 Task: Create a due date automation trigger when advanced on, on the tuesday after a card is due add fields without custom field "Resume" set to a number lower than 1 and greater than 10 at 11:00 AM.
Action: Mouse moved to (810, 253)
Screenshot: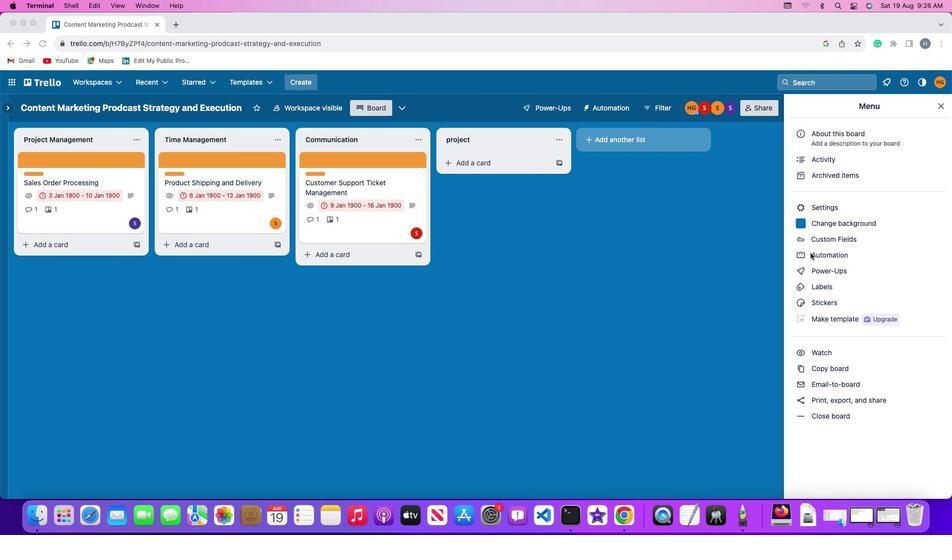 
Action: Mouse pressed left at (810, 253)
Screenshot: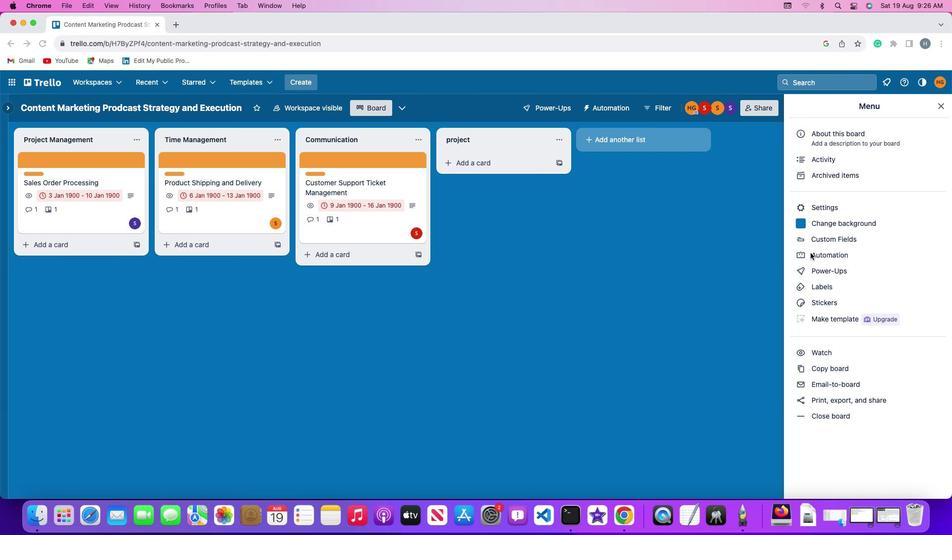 
Action: Mouse pressed left at (810, 253)
Screenshot: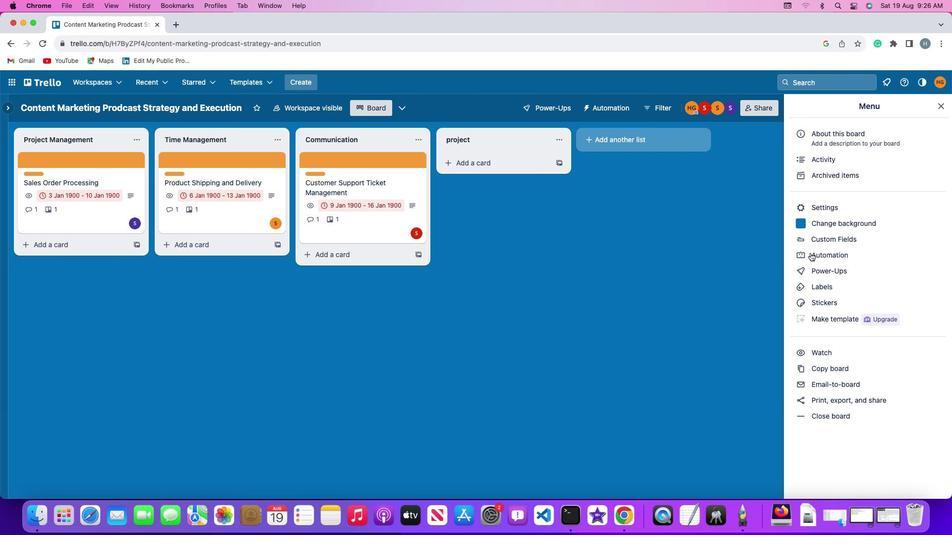 
Action: Mouse moved to (58, 233)
Screenshot: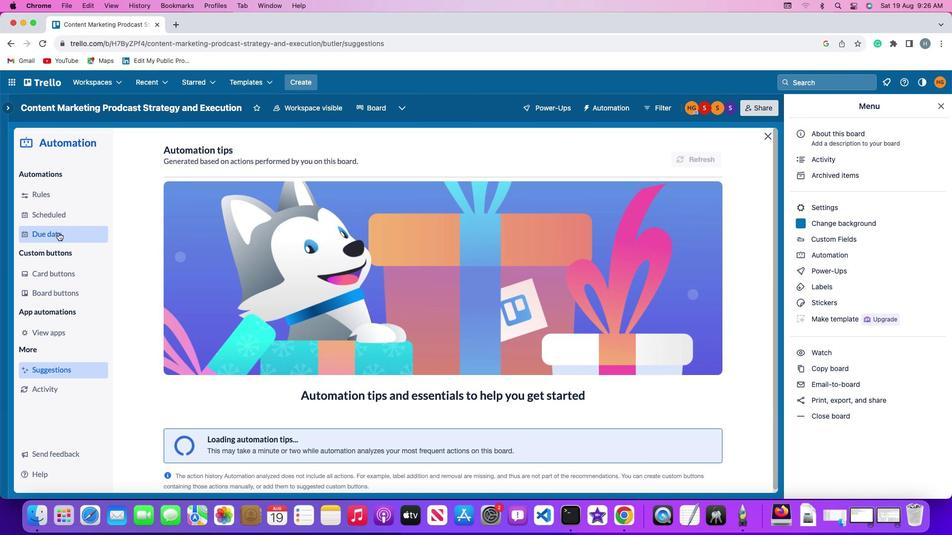 
Action: Mouse pressed left at (58, 233)
Screenshot: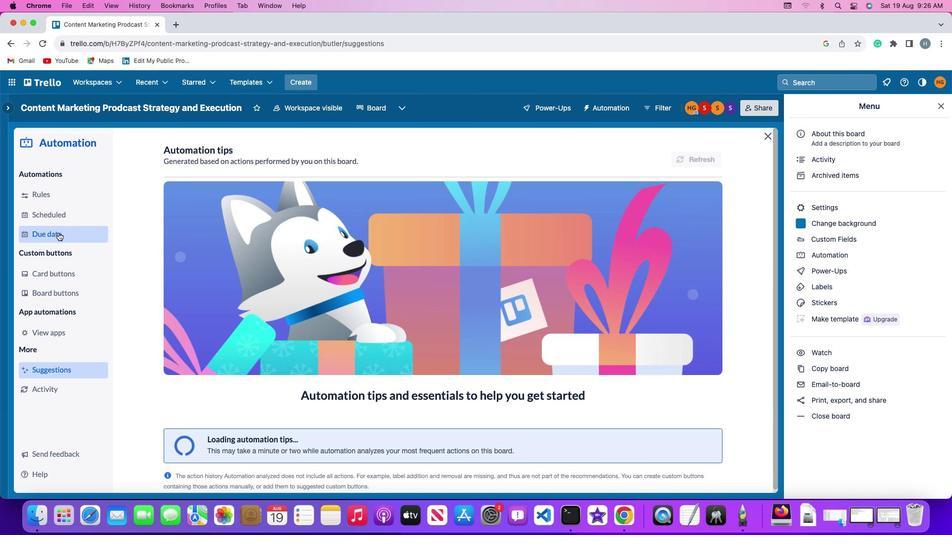 
Action: Mouse moved to (655, 154)
Screenshot: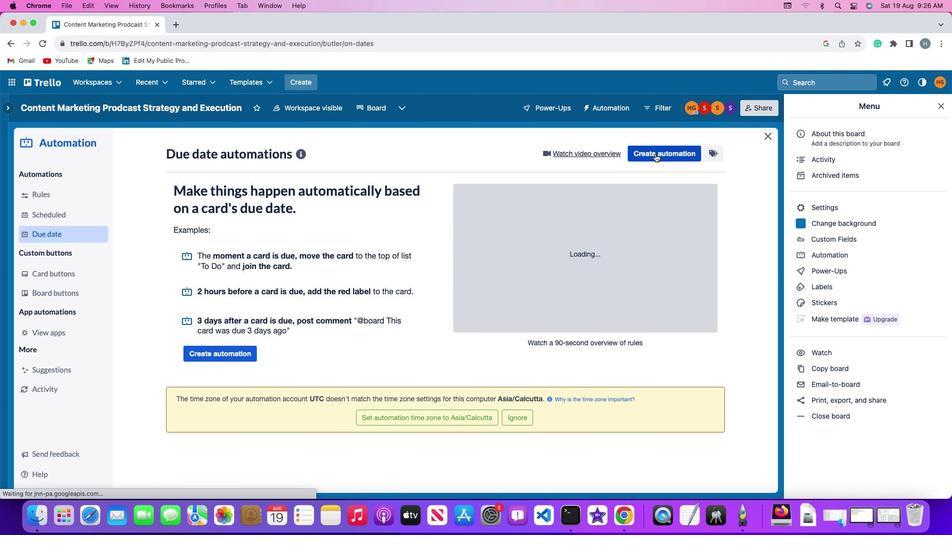 
Action: Mouse pressed left at (655, 154)
Screenshot: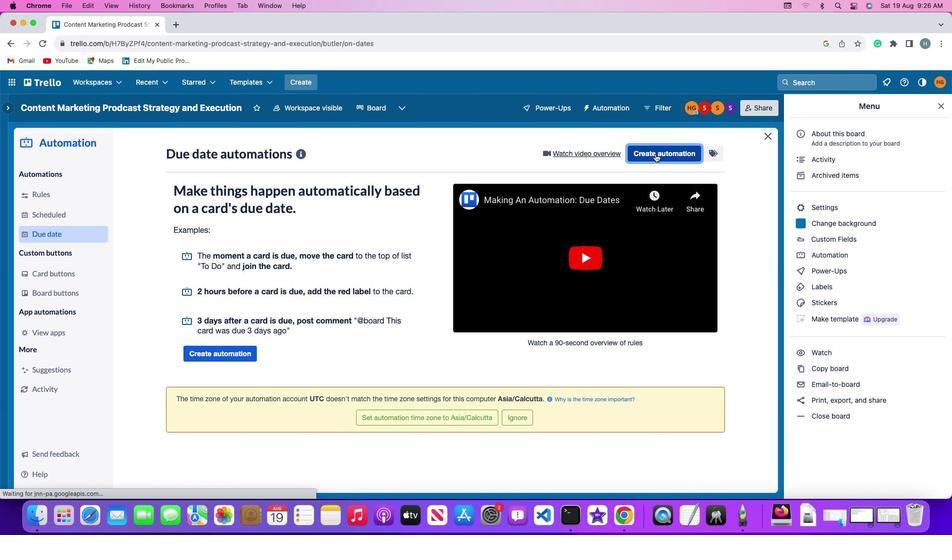 
Action: Mouse moved to (183, 248)
Screenshot: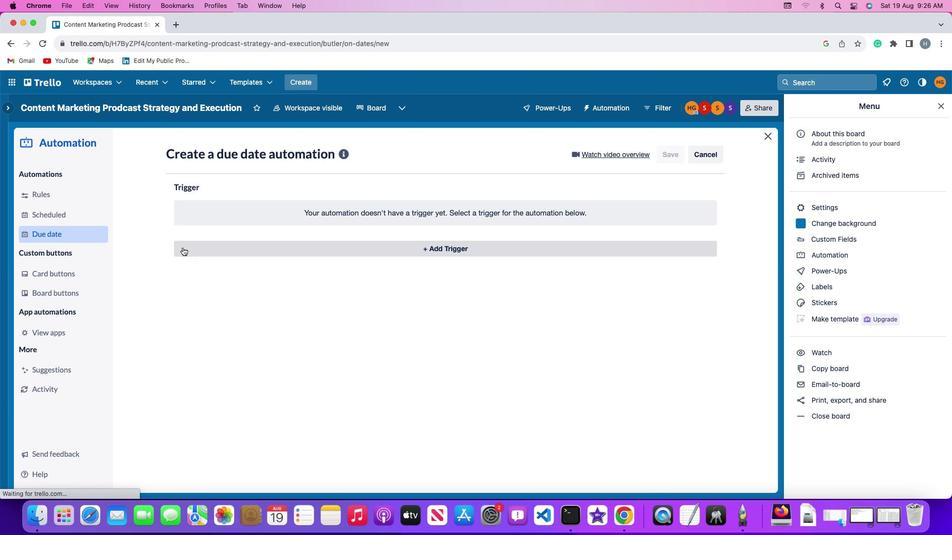
Action: Mouse pressed left at (183, 248)
Screenshot: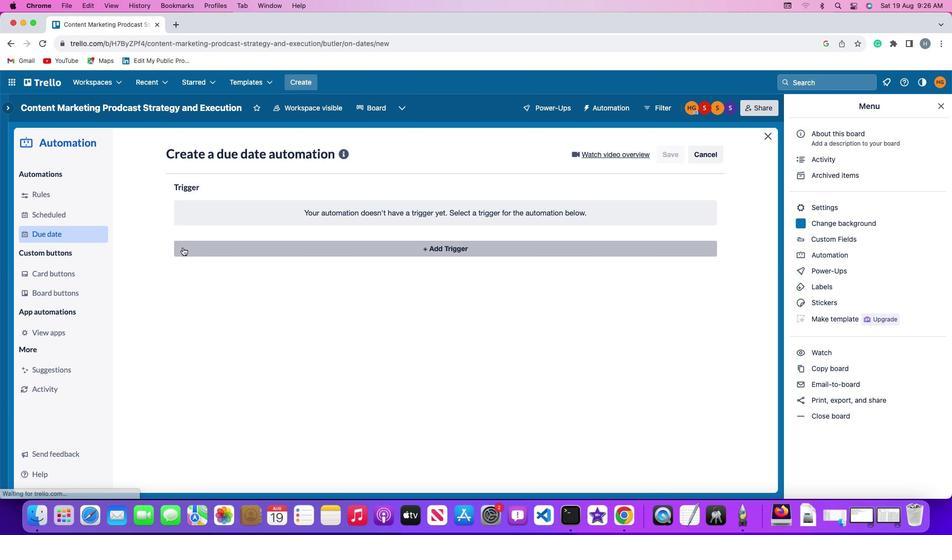 
Action: Mouse moved to (218, 432)
Screenshot: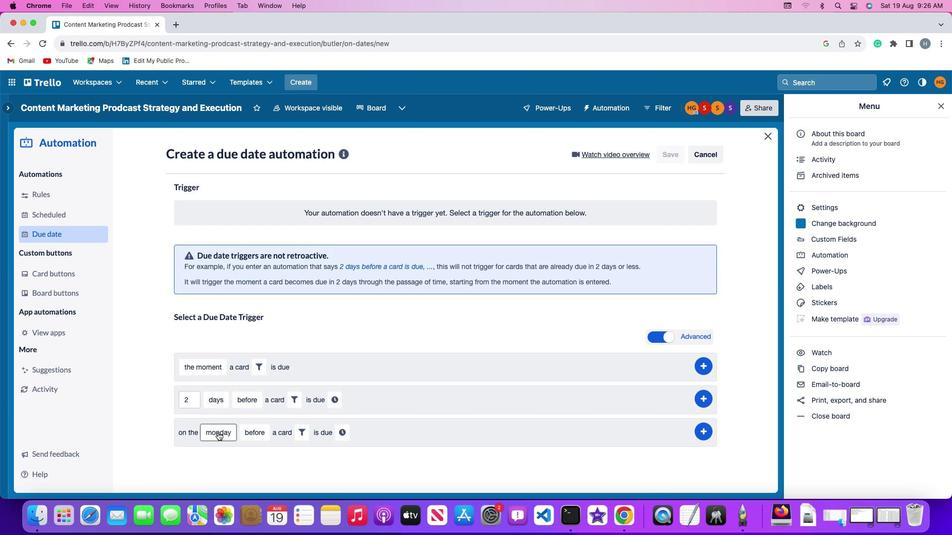 
Action: Mouse pressed left at (218, 432)
Screenshot: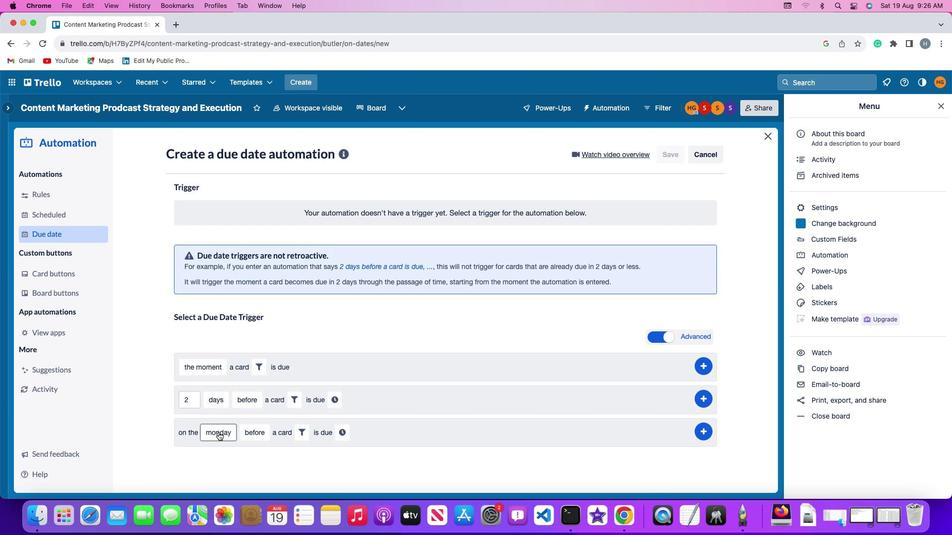 
Action: Mouse moved to (229, 321)
Screenshot: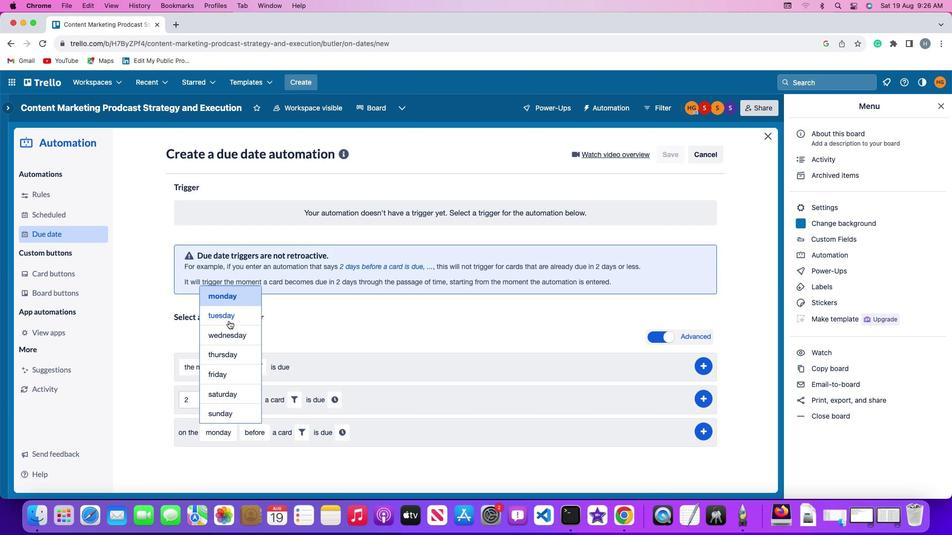 
Action: Mouse pressed left at (229, 321)
Screenshot: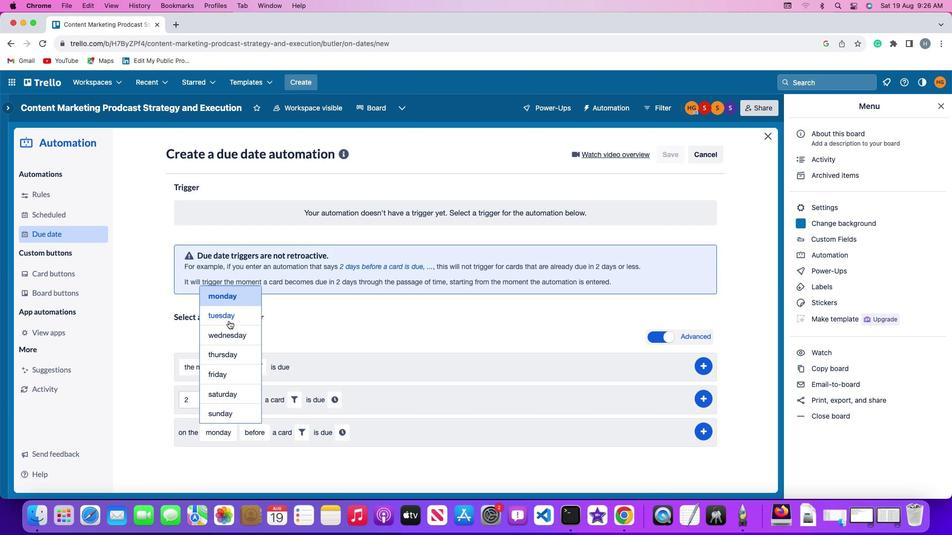 
Action: Mouse moved to (253, 429)
Screenshot: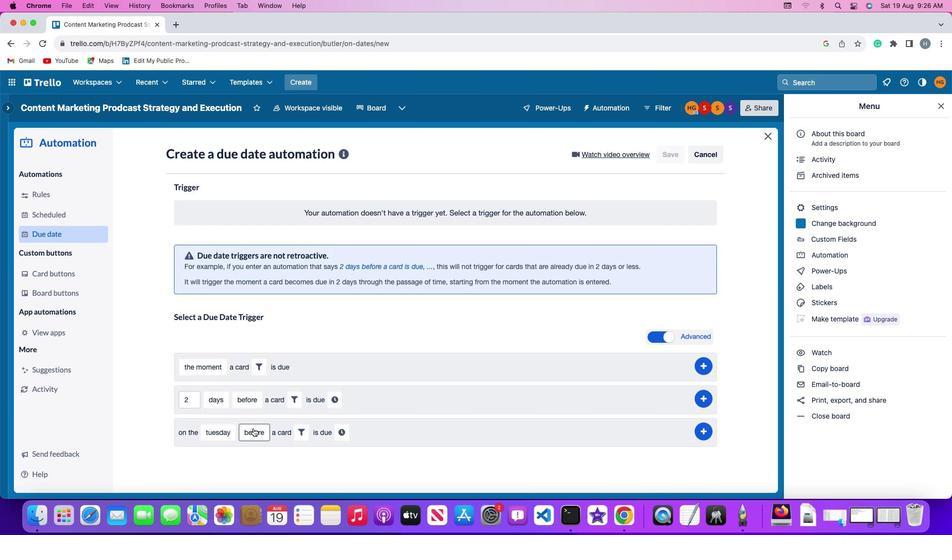 
Action: Mouse pressed left at (253, 429)
Screenshot: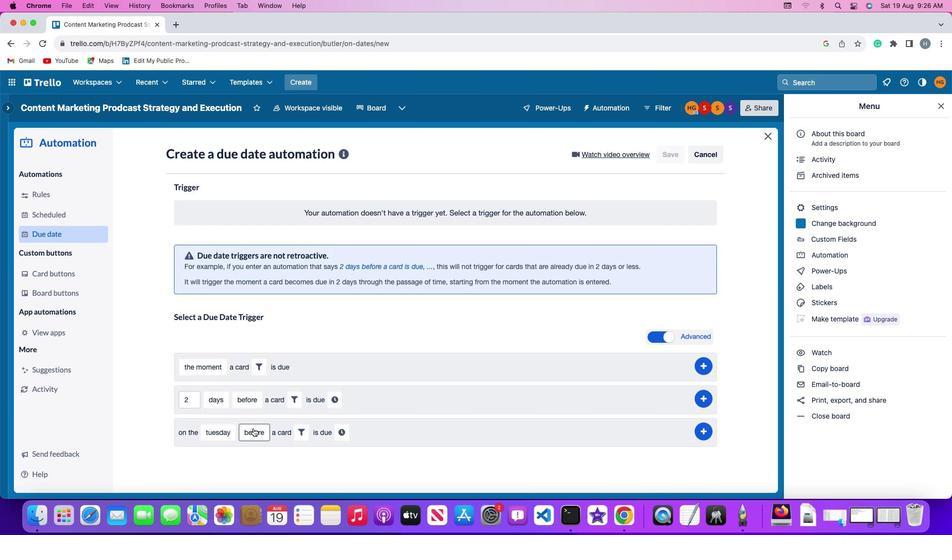 
Action: Mouse moved to (267, 371)
Screenshot: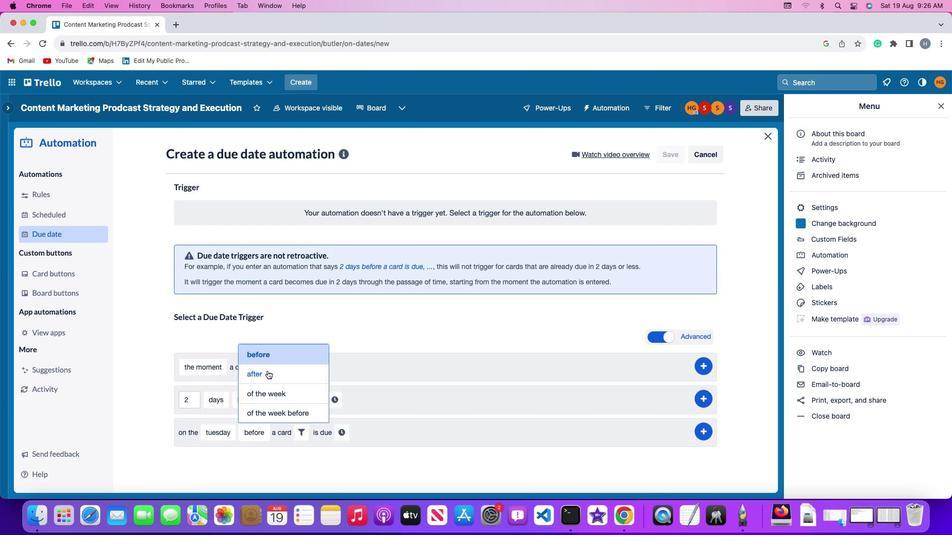 
Action: Mouse pressed left at (267, 371)
Screenshot: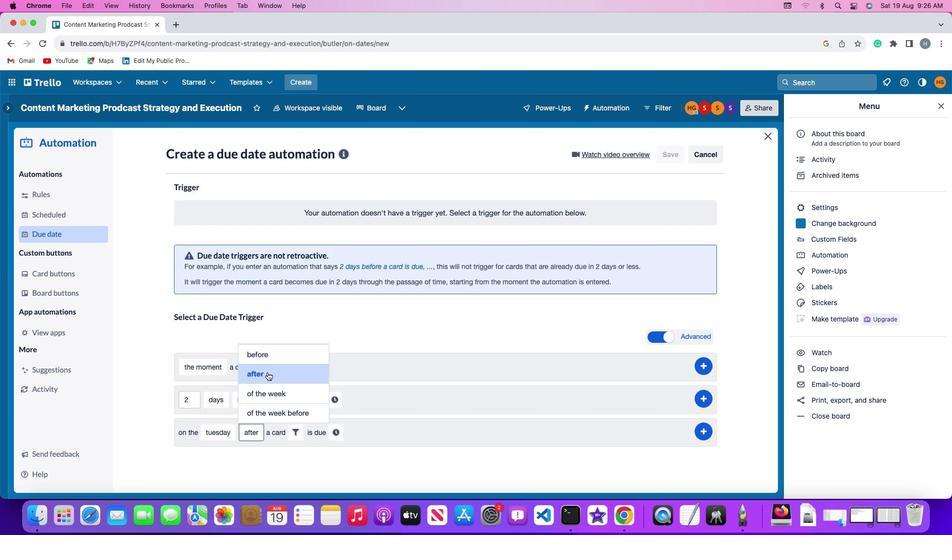 
Action: Mouse moved to (298, 432)
Screenshot: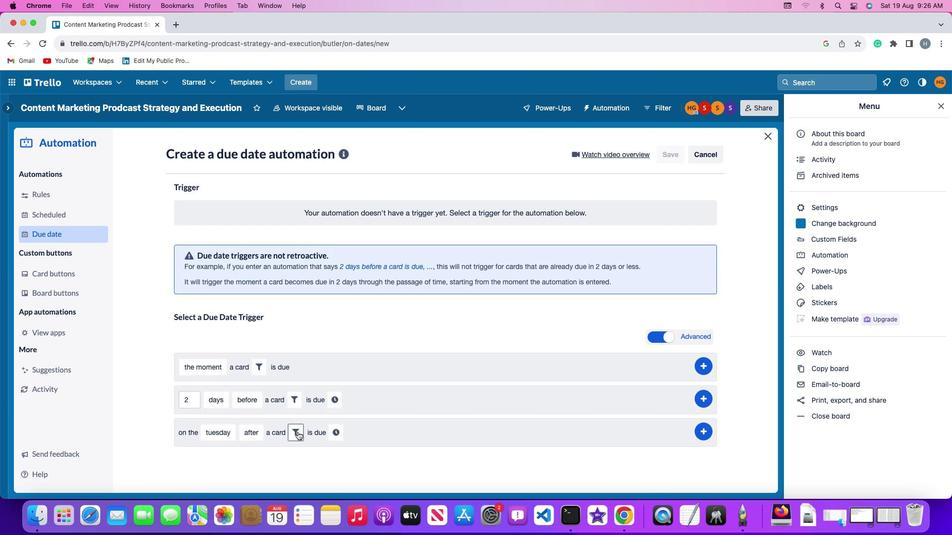 
Action: Mouse pressed left at (298, 432)
Screenshot: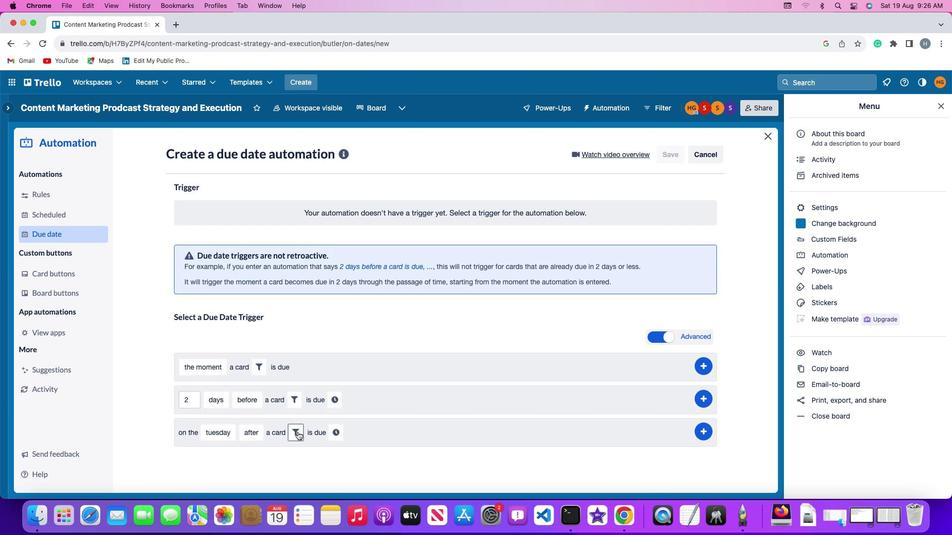 
Action: Mouse moved to (454, 457)
Screenshot: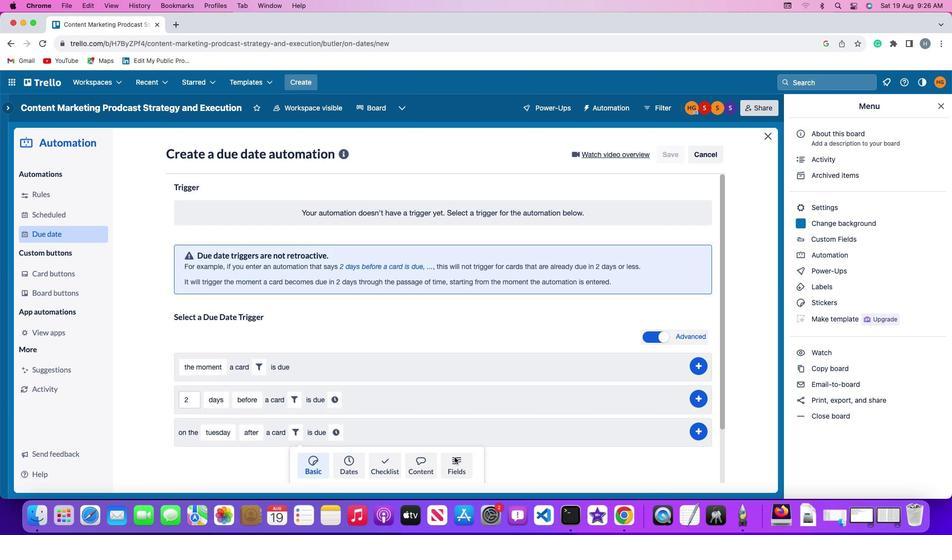 
Action: Mouse pressed left at (454, 457)
Screenshot: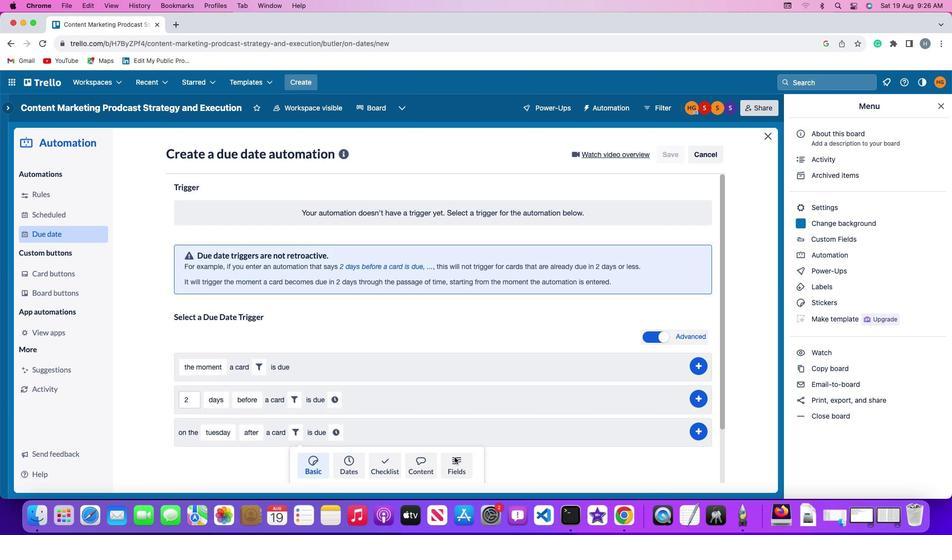 
Action: Mouse moved to (279, 461)
Screenshot: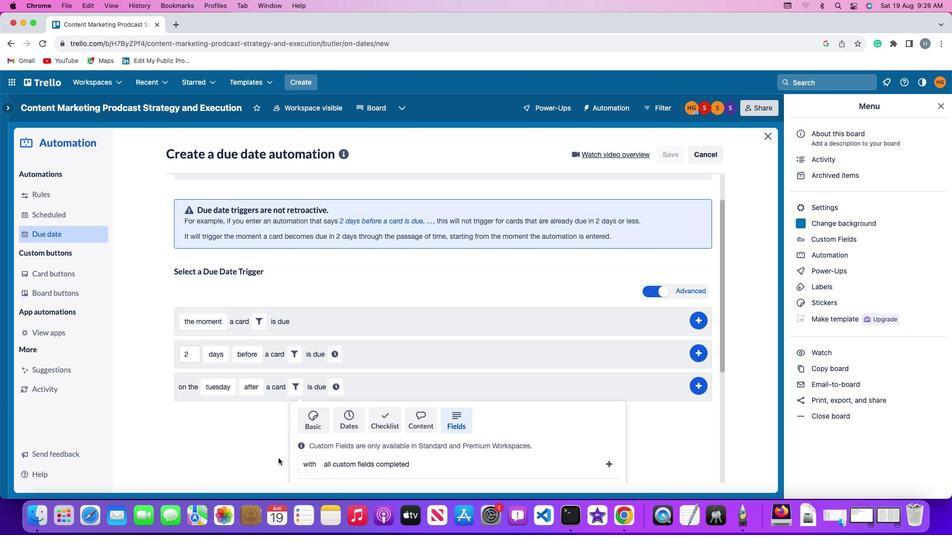
Action: Mouse scrolled (279, 461) with delta (0, 0)
Screenshot: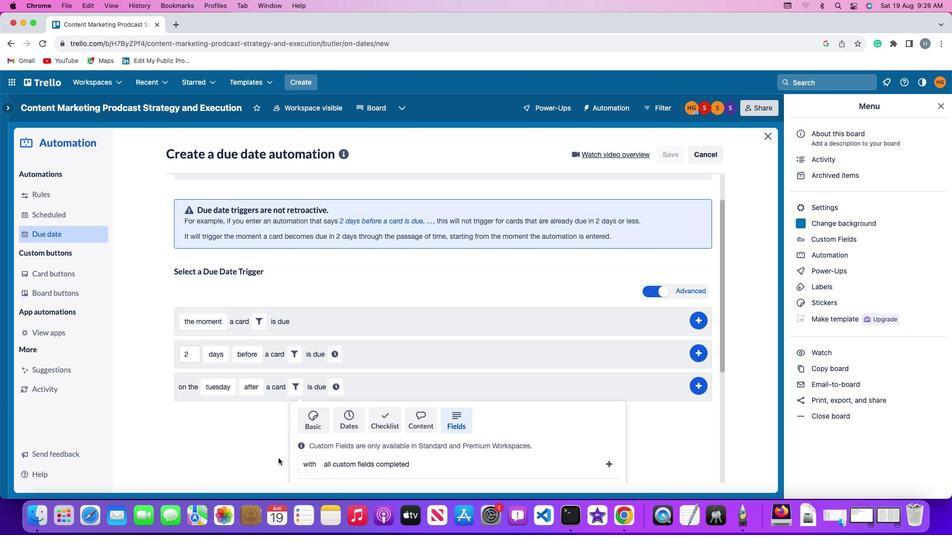 
Action: Mouse scrolled (279, 461) with delta (0, 0)
Screenshot: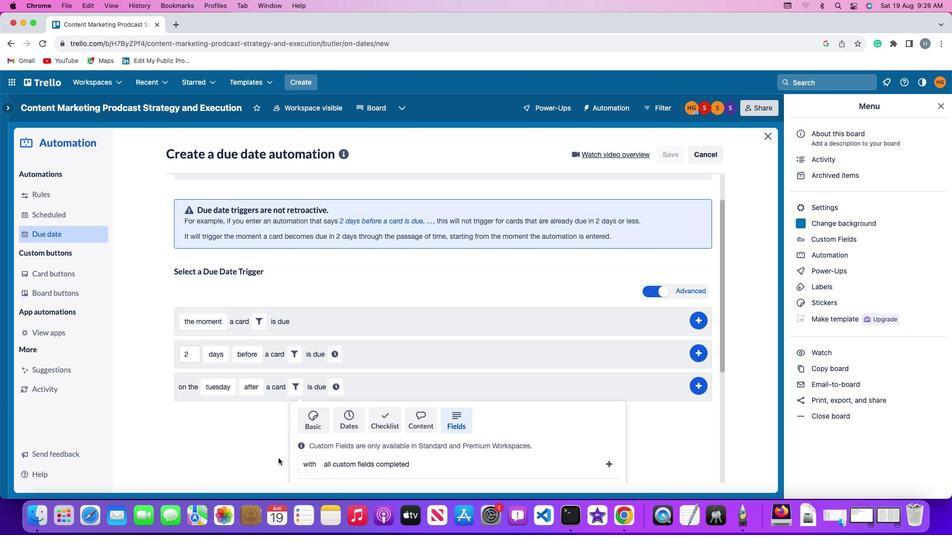 
Action: Mouse moved to (279, 461)
Screenshot: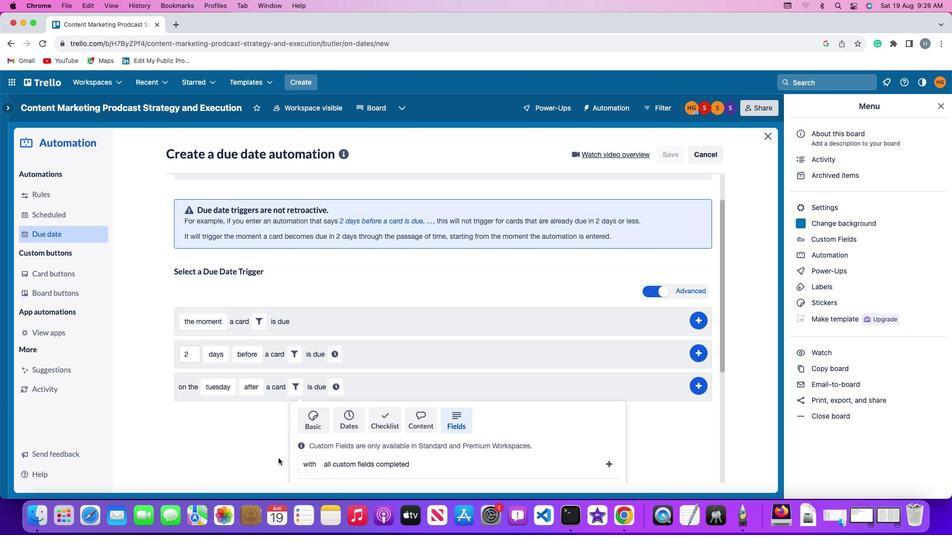 
Action: Mouse scrolled (279, 461) with delta (0, -1)
Screenshot: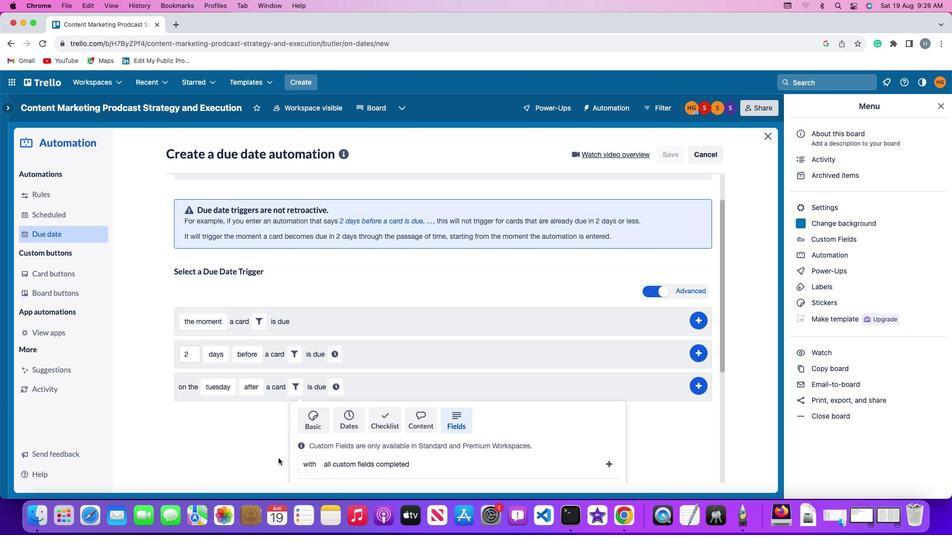 
Action: Mouse moved to (279, 461)
Screenshot: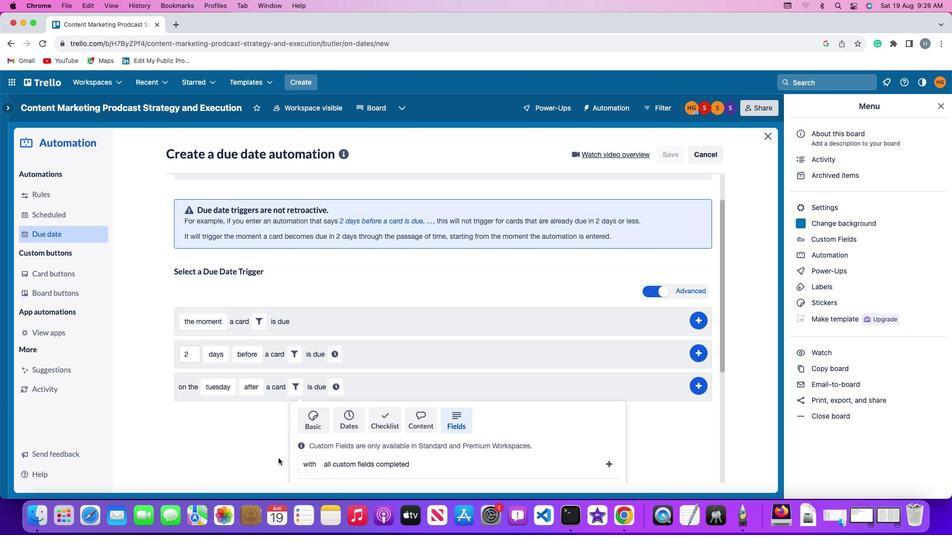 
Action: Mouse scrolled (279, 461) with delta (0, -2)
Screenshot: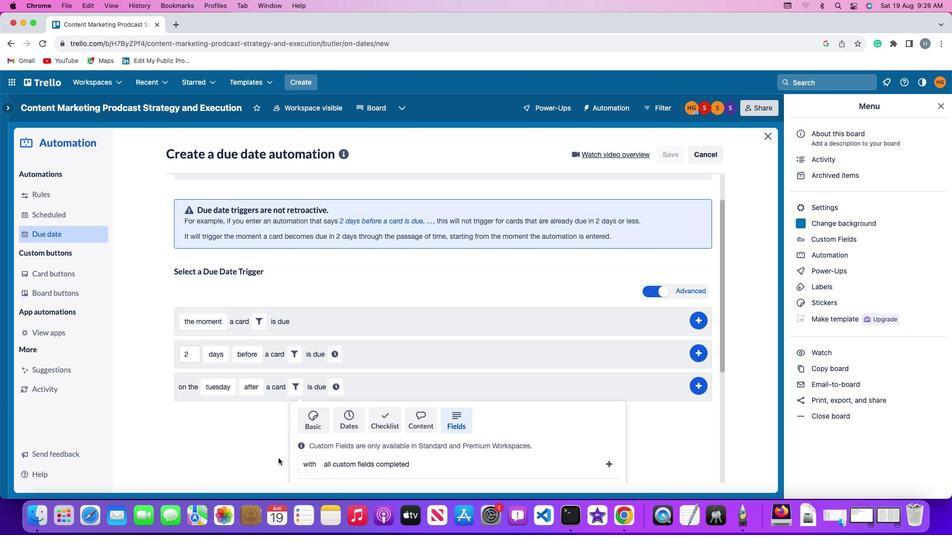 
Action: Mouse moved to (279, 460)
Screenshot: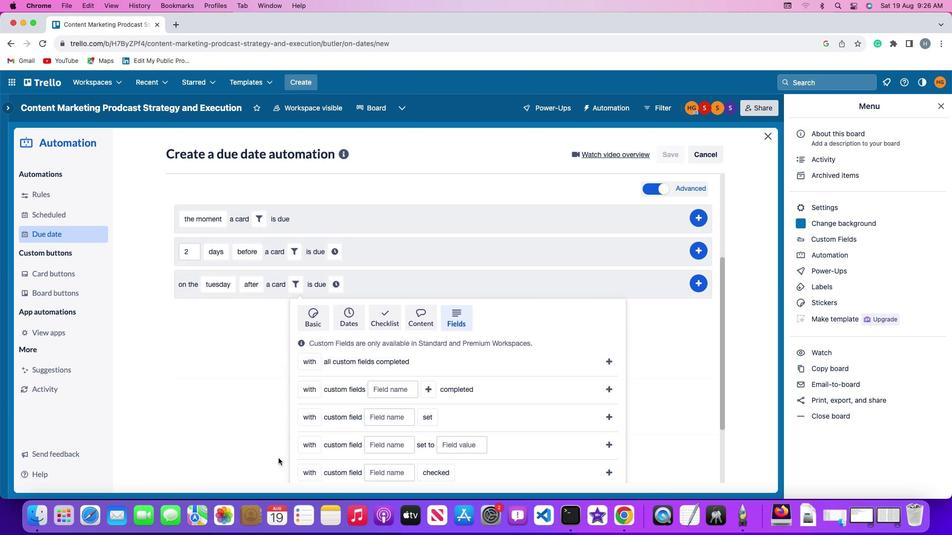 
Action: Mouse scrolled (279, 460) with delta (0, -2)
Screenshot: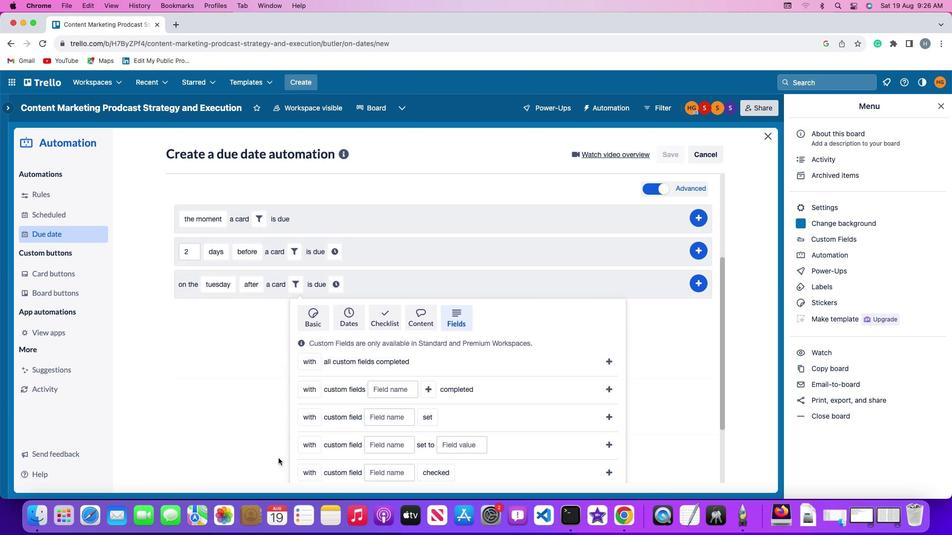
Action: Mouse moved to (278, 459)
Screenshot: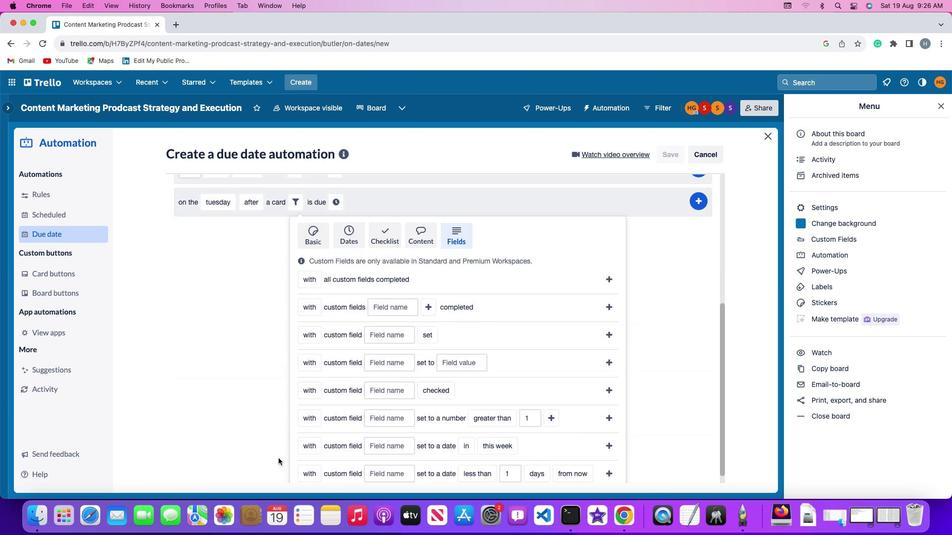 
Action: Mouse scrolled (278, 459) with delta (0, -3)
Screenshot: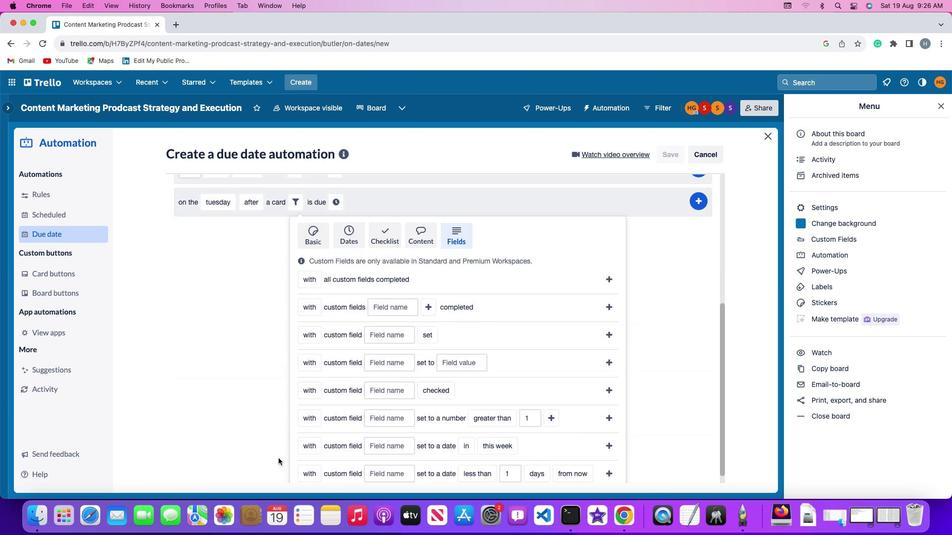 
Action: Mouse moved to (278, 458)
Screenshot: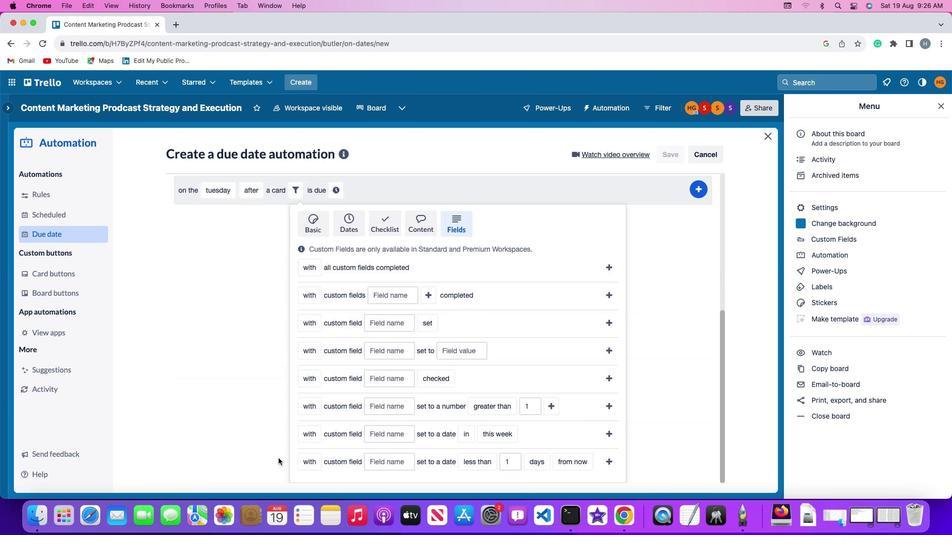 
Action: Mouse scrolled (278, 458) with delta (0, 0)
Screenshot: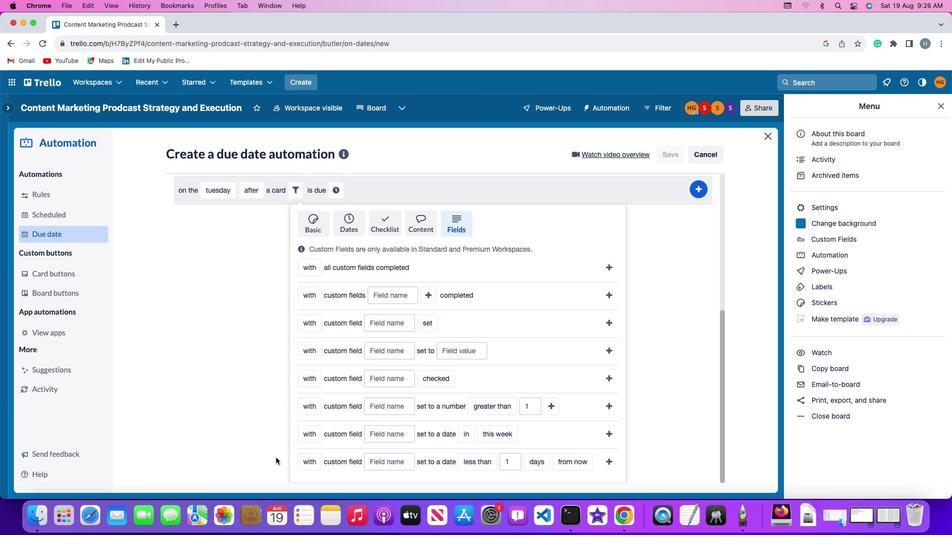 
Action: Mouse moved to (277, 458)
Screenshot: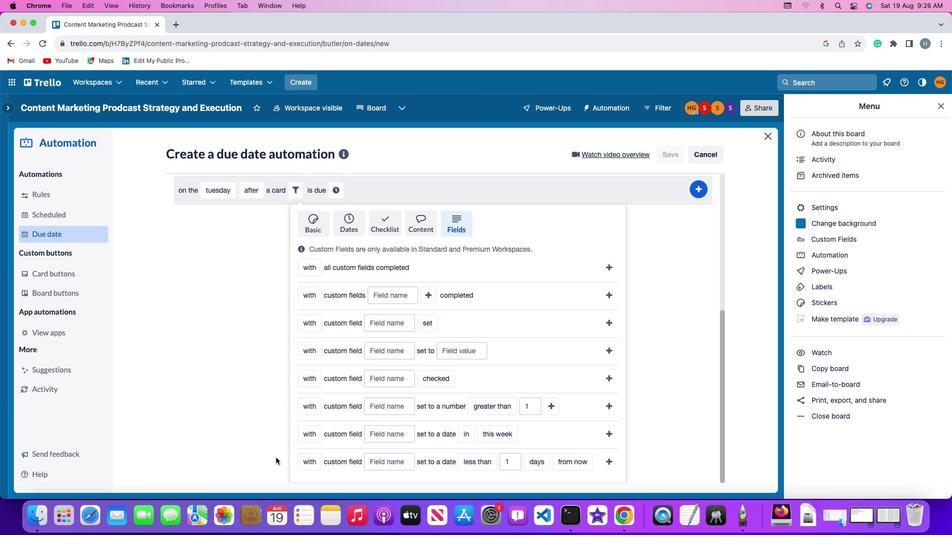 
Action: Mouse scrolled (277, 458) with delta (0, 0)
Screenshot: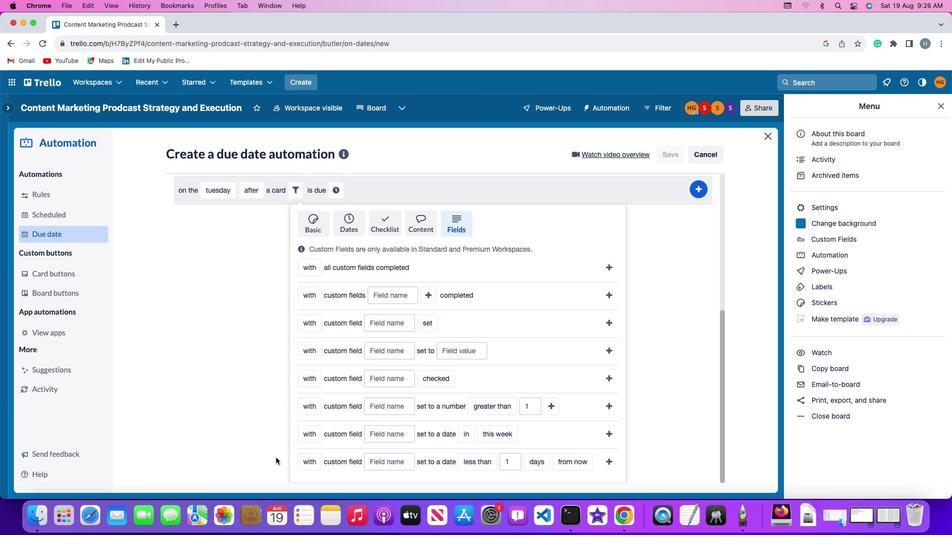 
Action: Mouse moved to (277, 457)
Screenshot: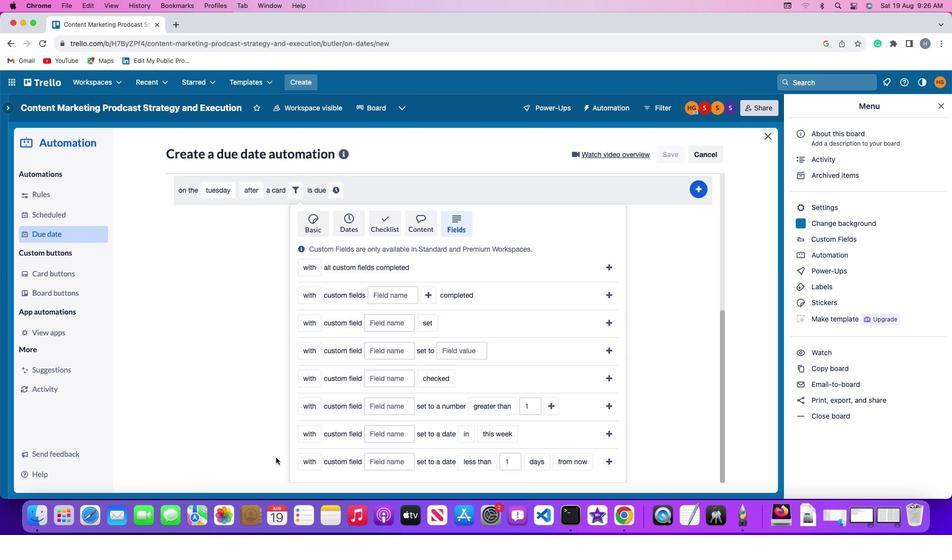 
Action: Mouse scrolled (277, 457) with delta (0, -1)
Screenshot: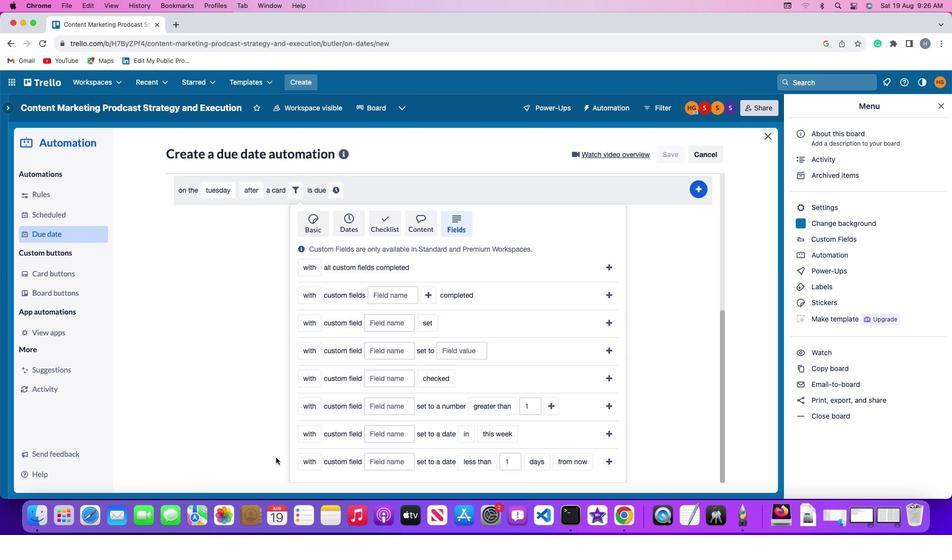 
Action: Mouse moved to (276, 457)
Screenshot: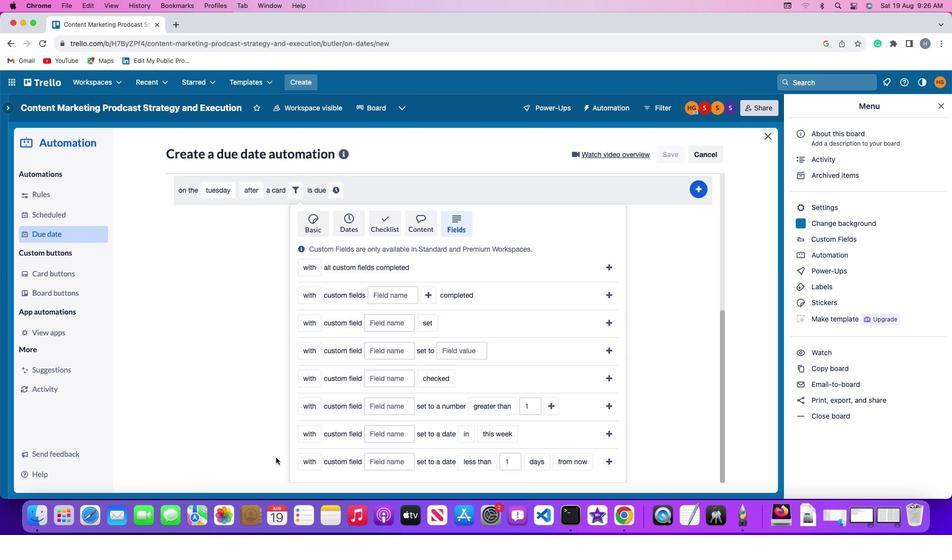 
Action: Mouse scrolled (276, 457) with delta (0, -2)
Screenshot: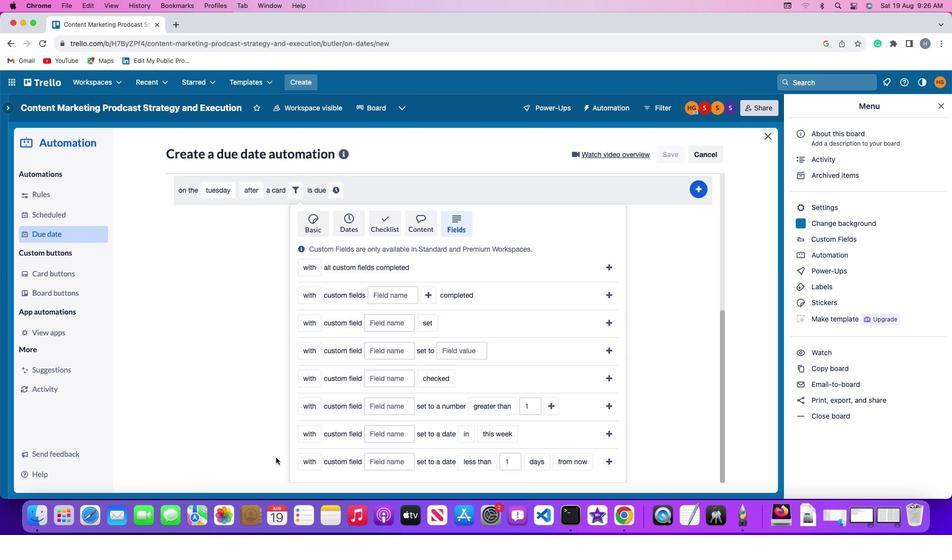 
Action: Mouse moved to (312, 404)
Screenshot: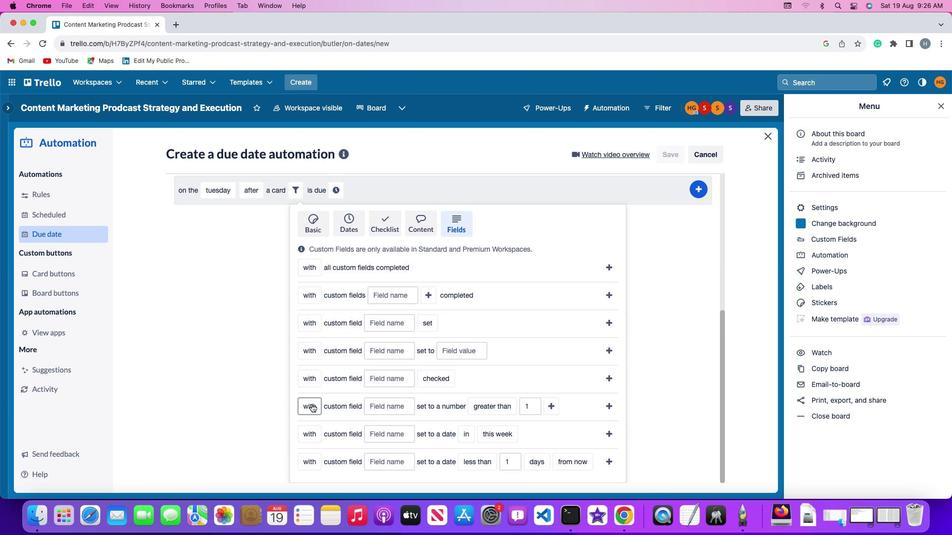 
Action: Mouse pressed left at (312, 404)
Screenshot: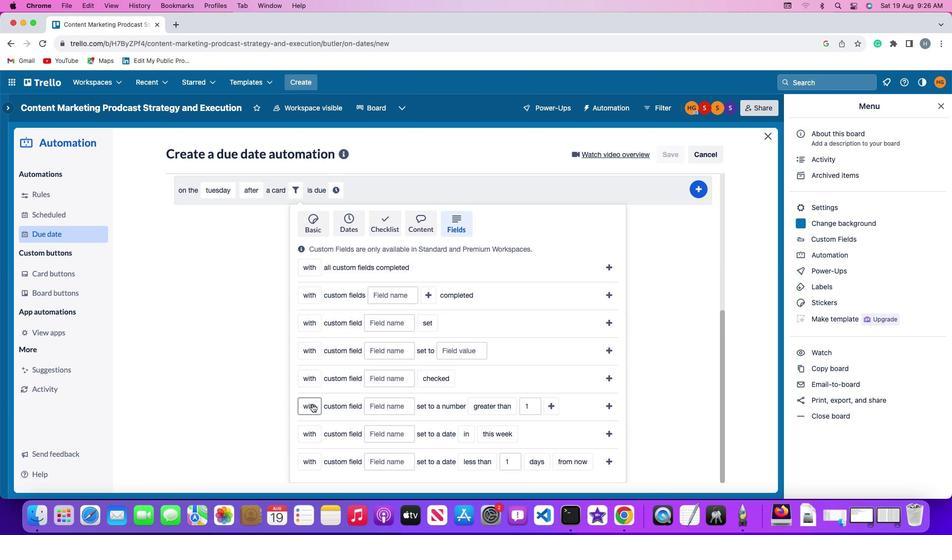 
Action: Mouse moved to (317, 441)
Screenshot: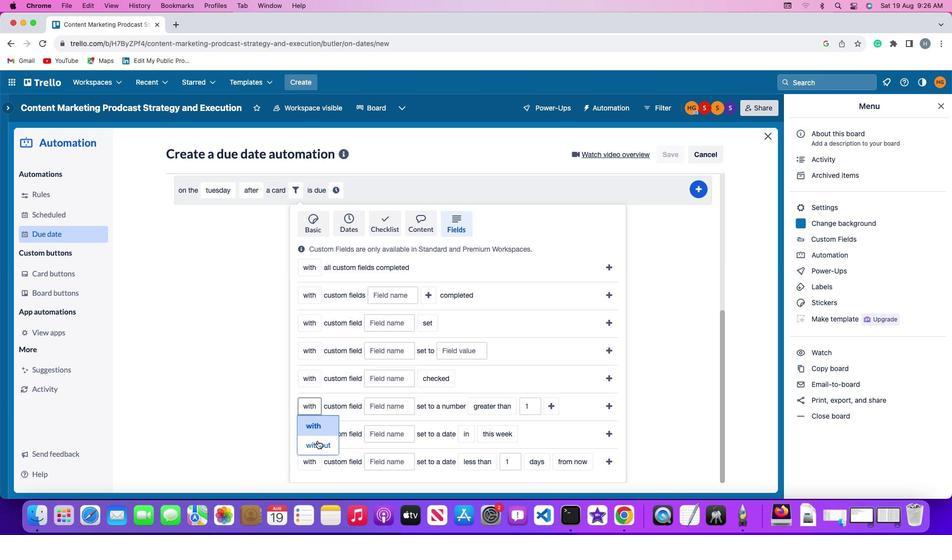 
Action: Mouse pressed left at (317, 441)
Screenshot: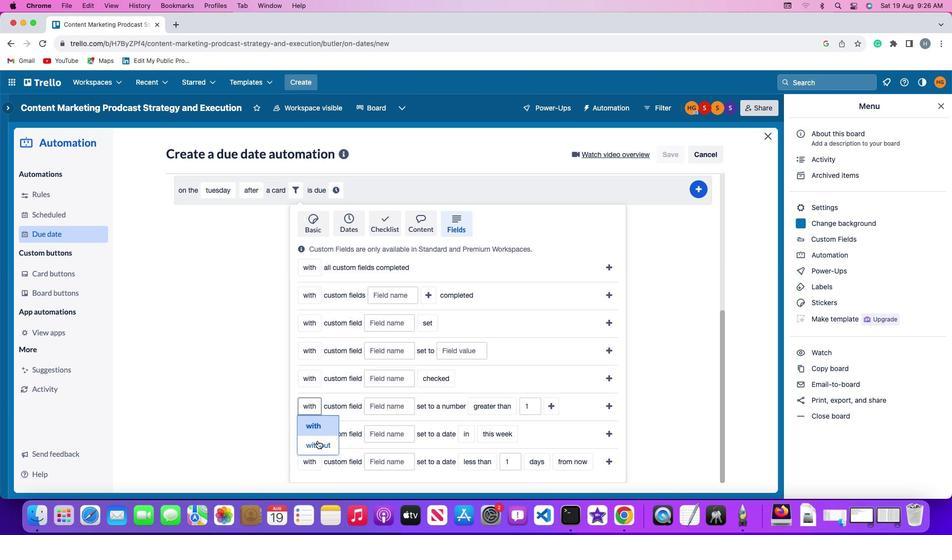 
Action: Mouse moved to (388, 400)
Screenshot: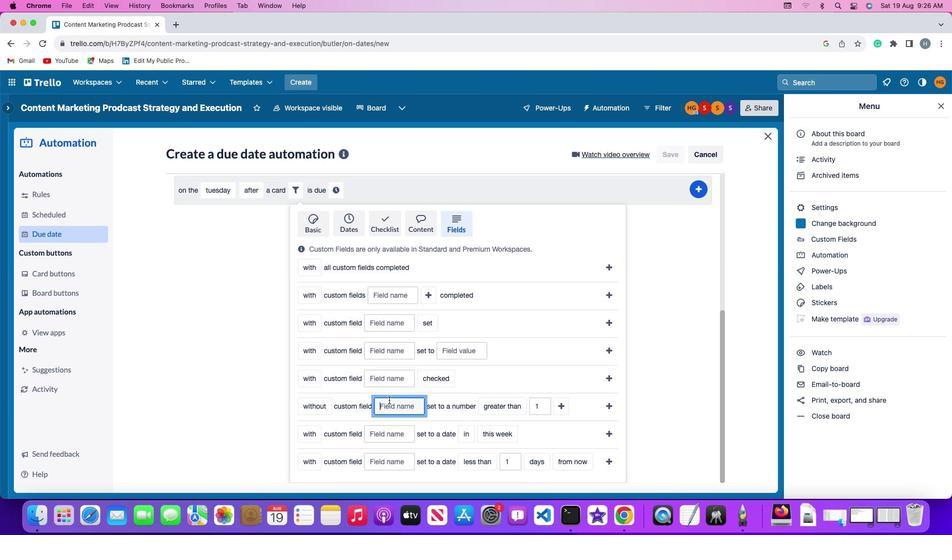 
Action: Mouse pressed left at (388, 400)
Screenshot: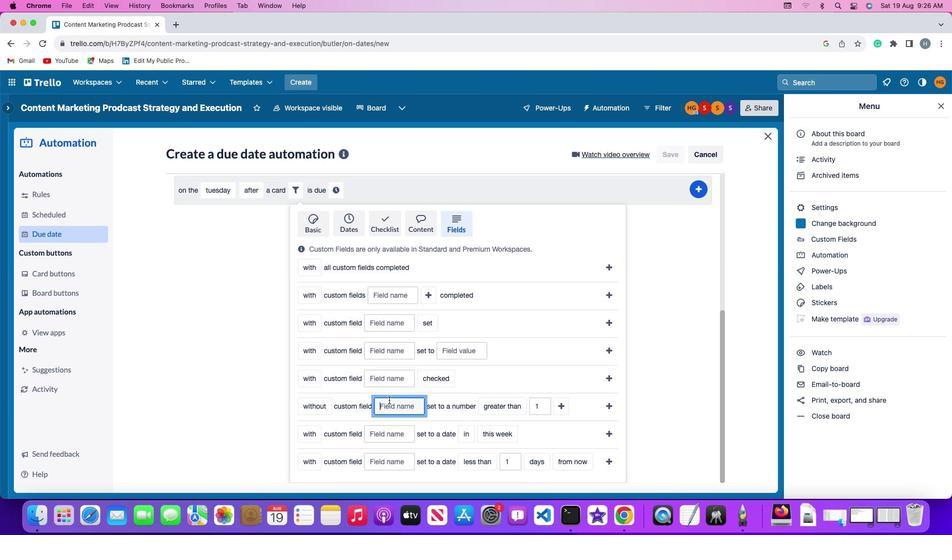 
Action: Mouse moved to (389, 402)
Screenshot: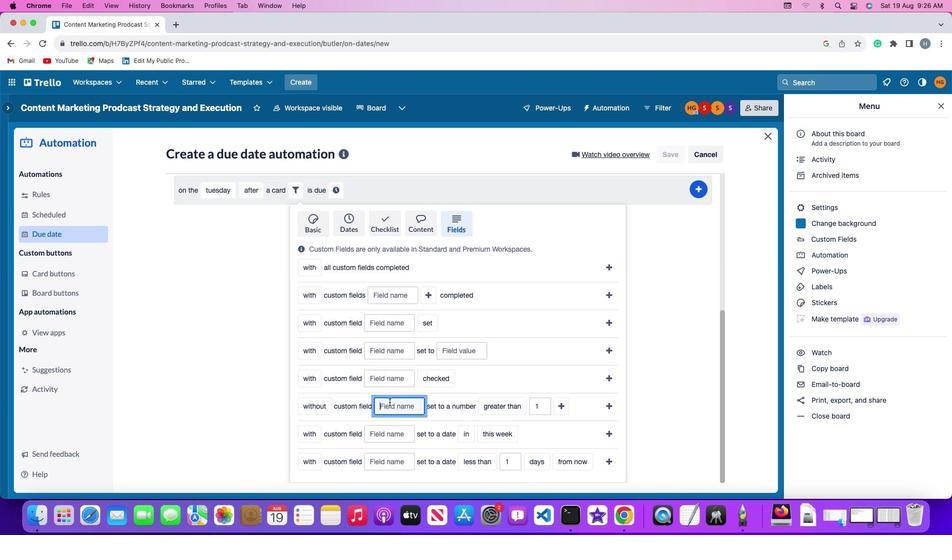 
Action: Key pressed Key.shift'R''e''s''u''m''e'
Screenshot: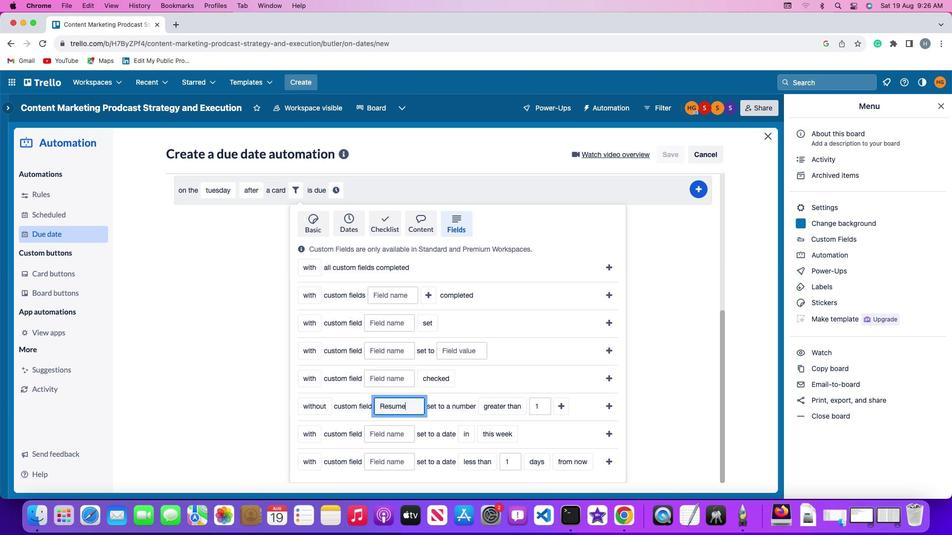 
Action: Mouse moved to (512, 407)
Screenshot: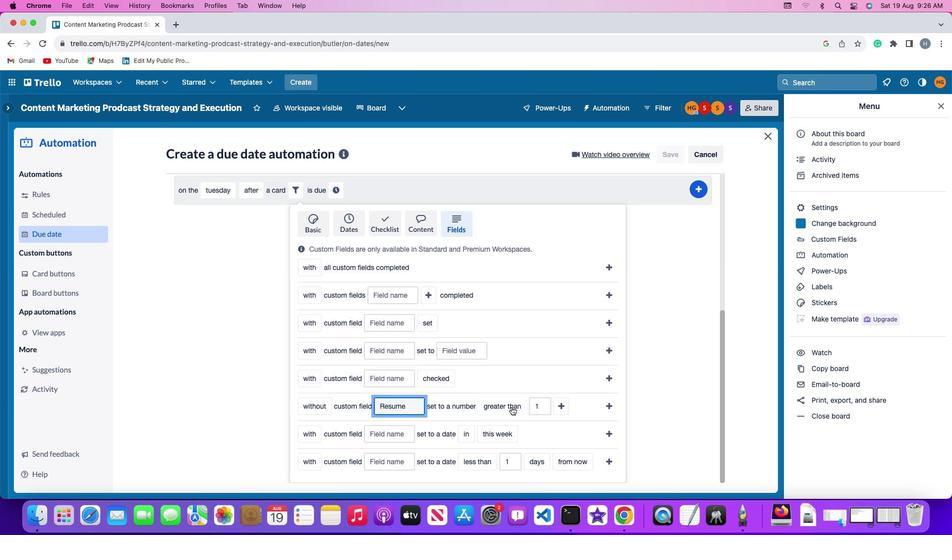 
Action: Mouse pressed left at (512, 407)
Screenshot: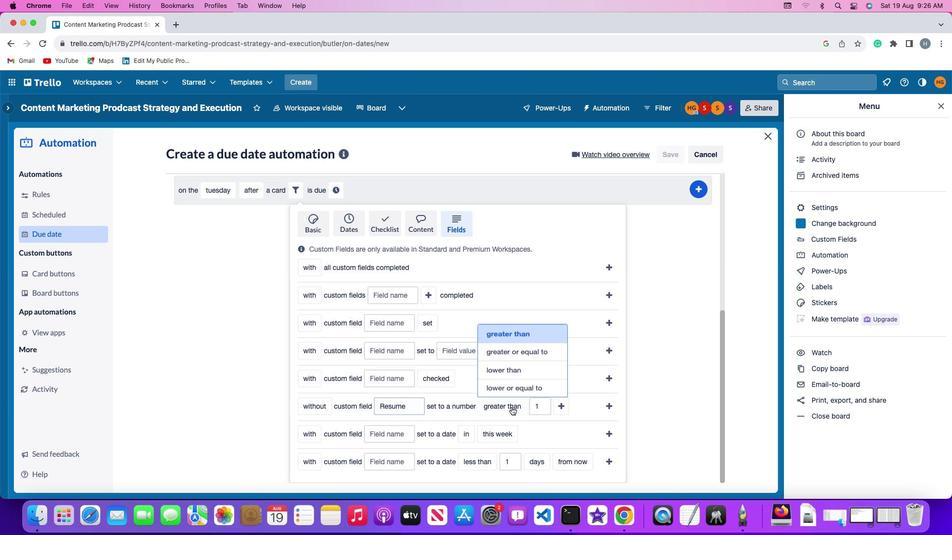 
Action: Mouse moved to (513, 368)
Screenshot: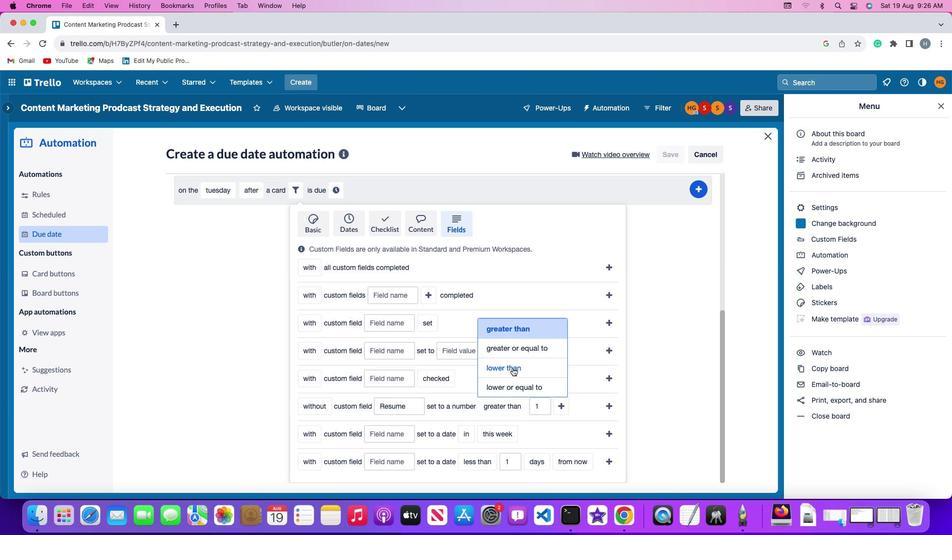 
Action: Mouse pressed left at (513, 368)
Screenshot: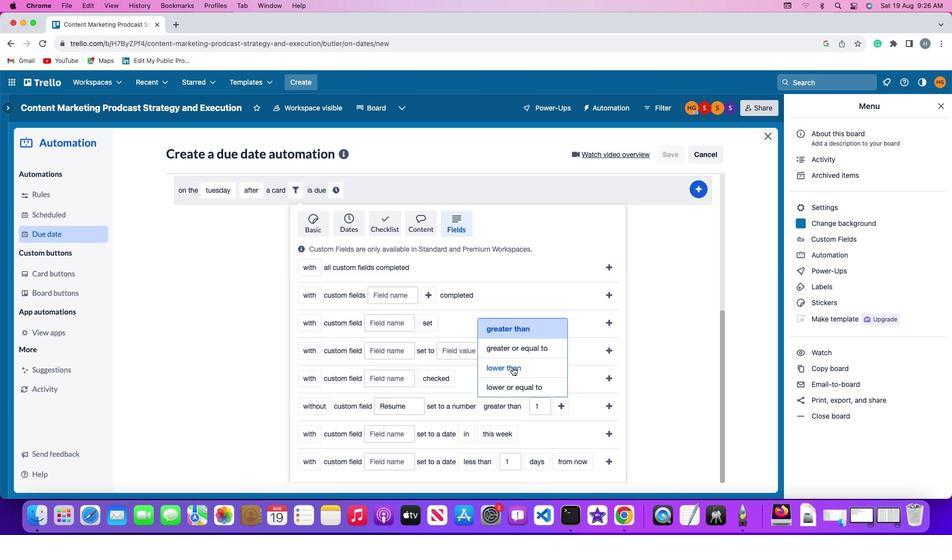 
Action: Mouse moved to (536, 409)
Screenshot: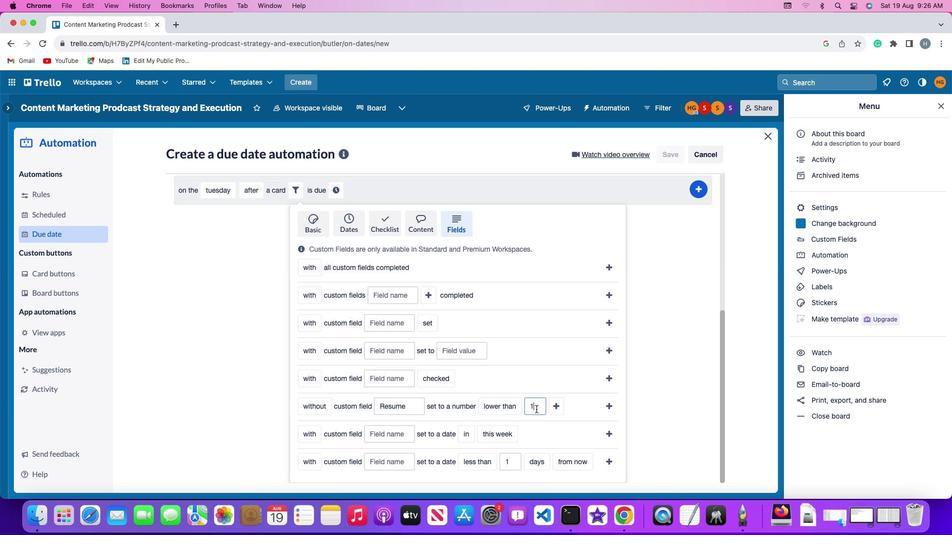 
Action: Mouse pressed left at (536, 409)
Screenshot: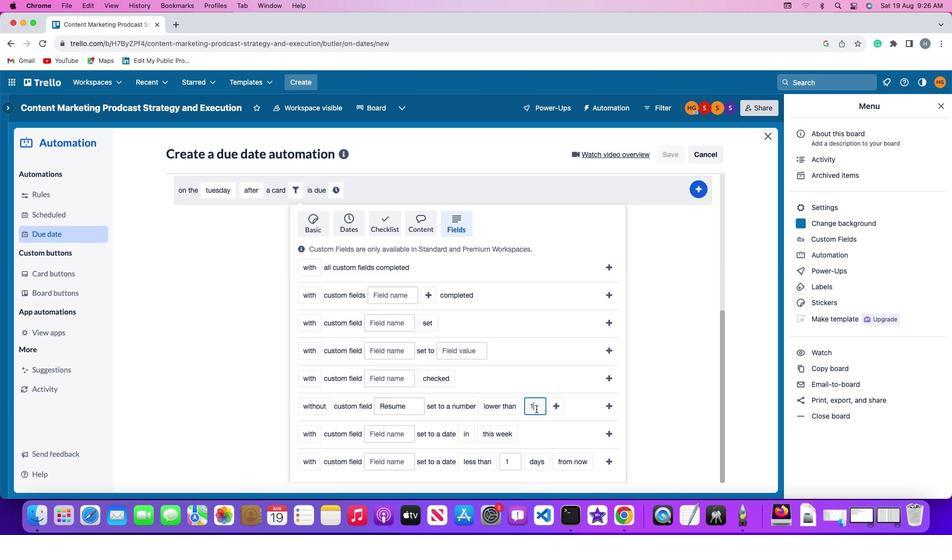 
Action: Mouse moved to (537, 409)
Screenshot: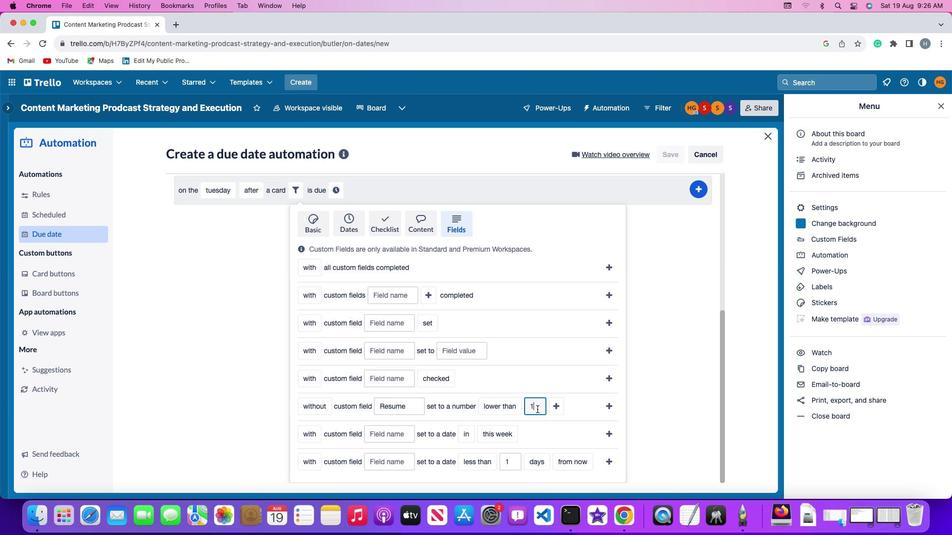 
Action: Key pressed Key.backspace
Screenshot: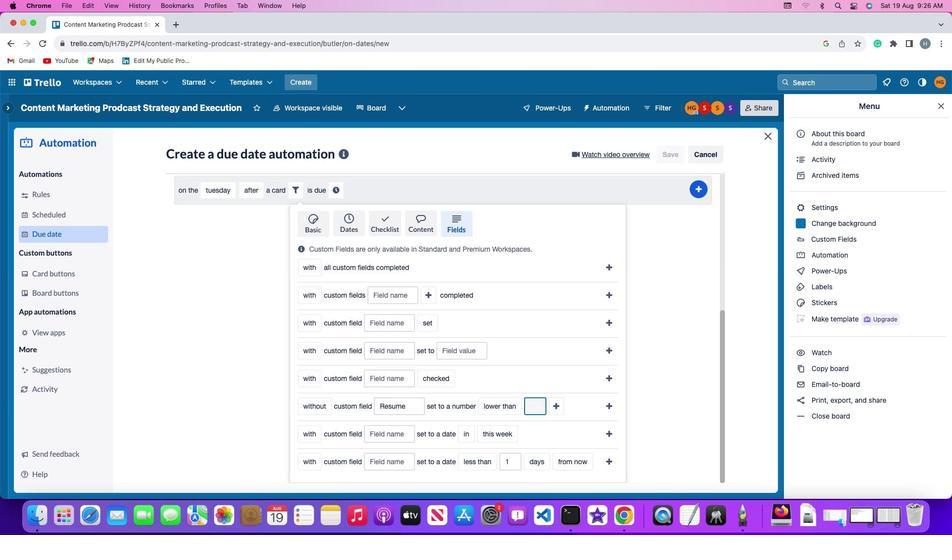 
Action: Mouse moved to (538, 408)
Screenshot: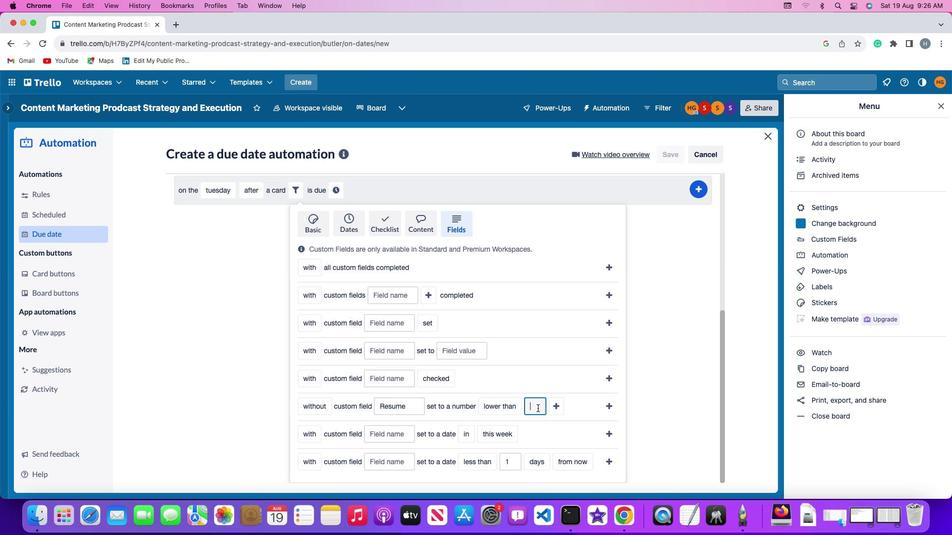 
Action: Key pressed '1'
Screenshot: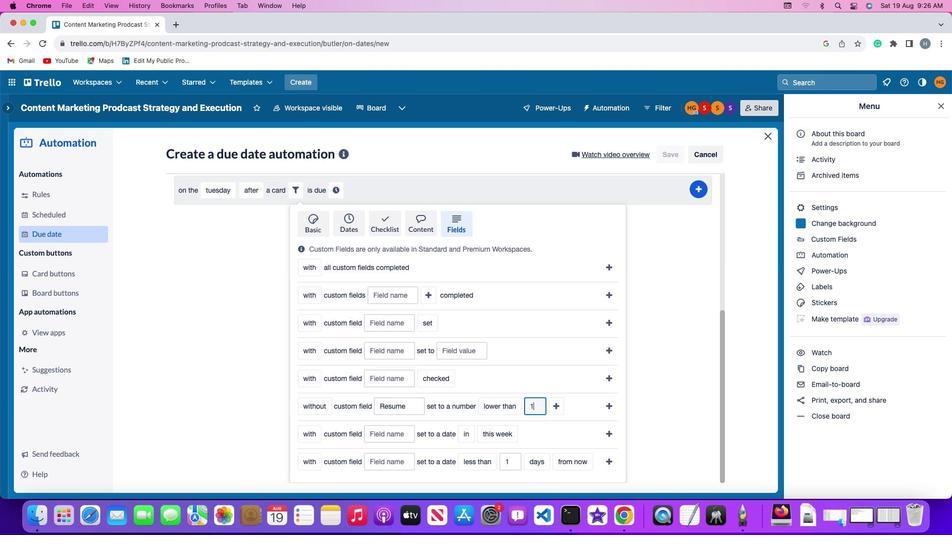 
Action: Mouse moved to (559, 405)
Screenshot: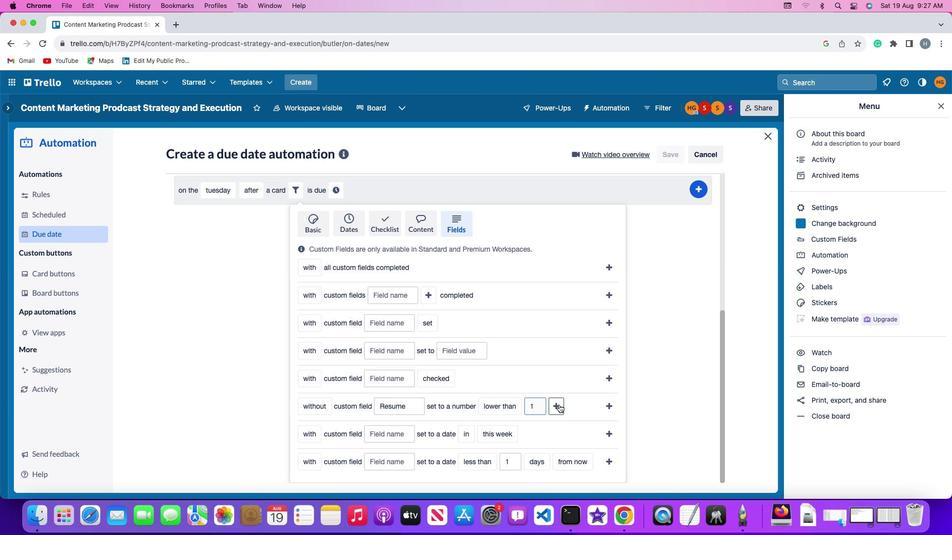 
Action: Mouse pressed left at (559, 405)
Screenshot: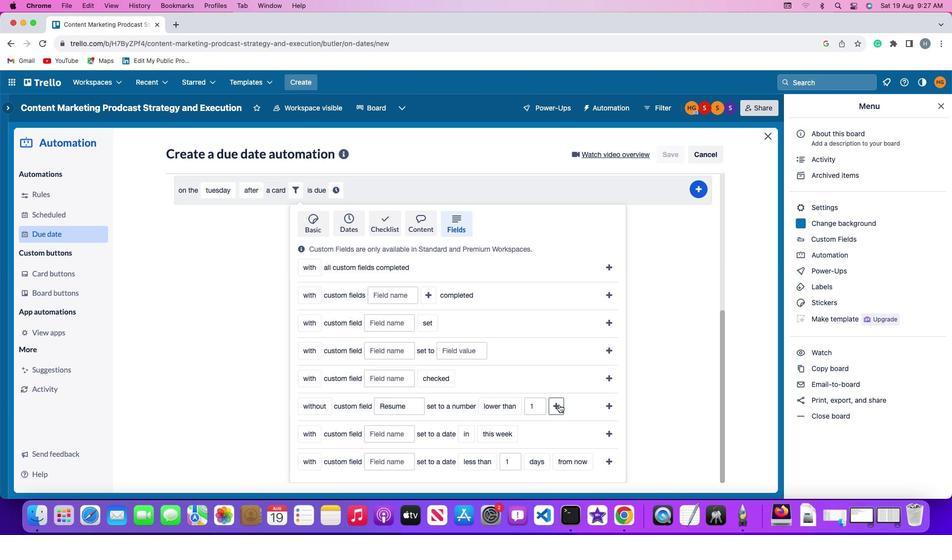 
Action: Mouse moved to (584, 408)
Screenshot: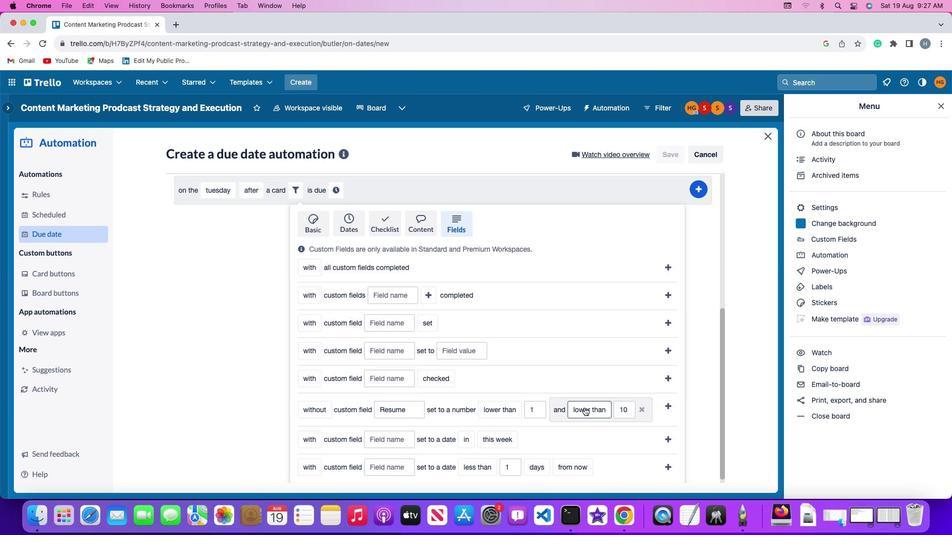 
Action: Mouse pressed left at (584, 408)
Screenshot: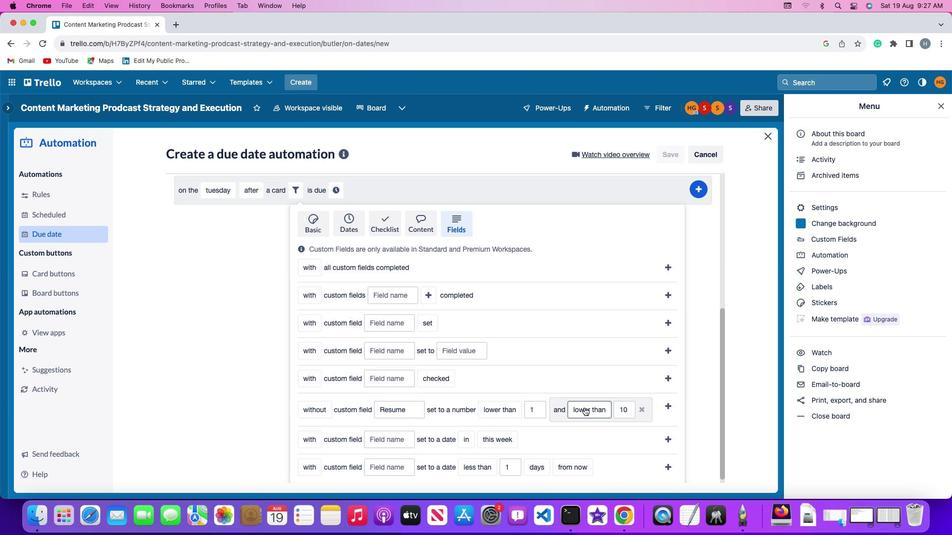 
Action: Mouse moved to (585, 375)
Screenshot: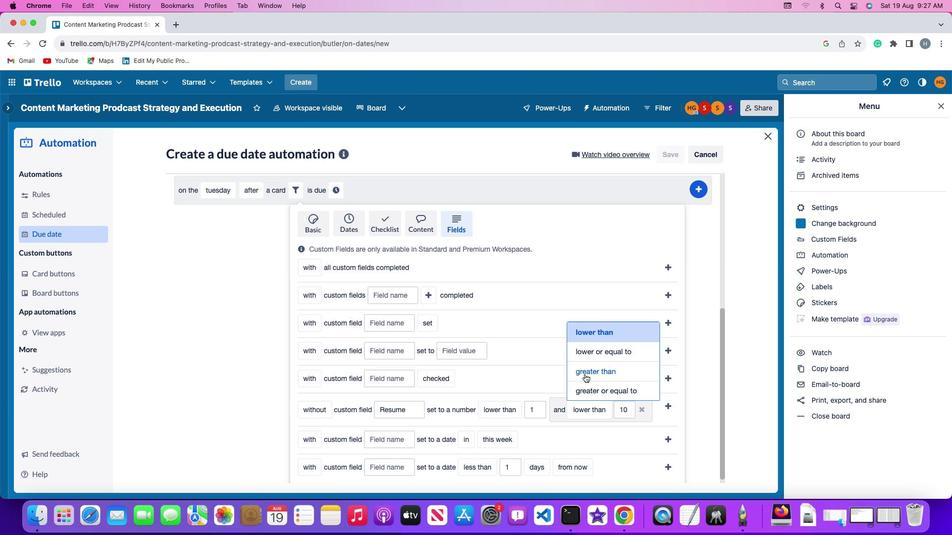 
Action: Mouse pressed left at (585, 375)
Screenshot: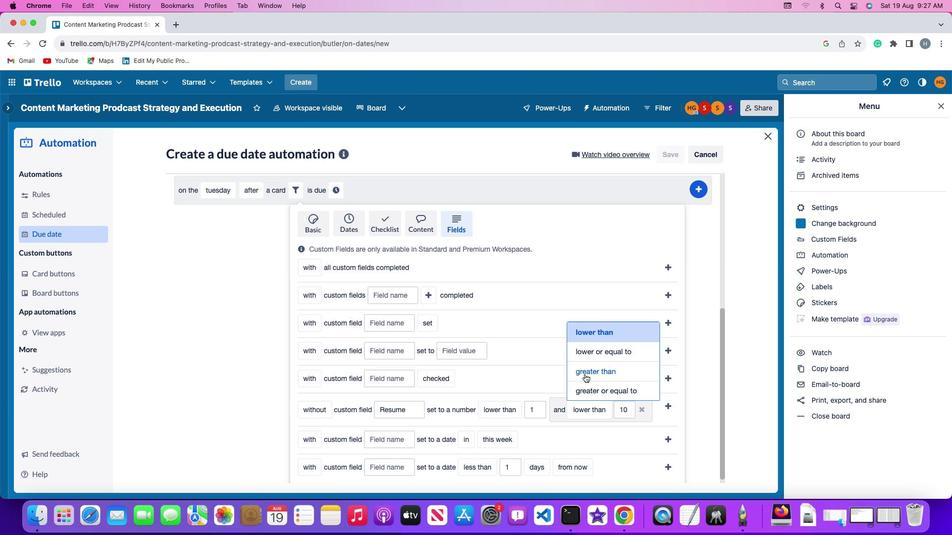 
Action: Mouse moved to (636, 409)
Screenshot: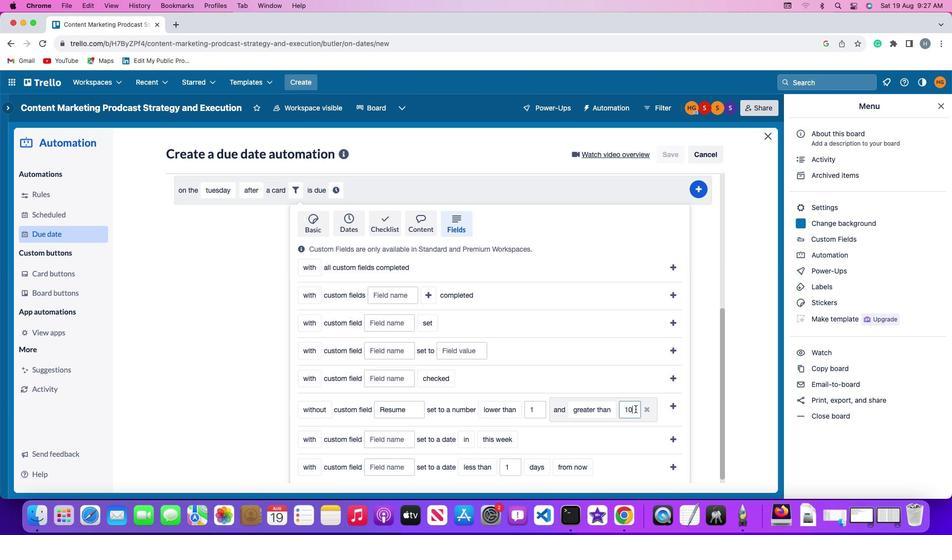 
Action: Mouse pressed left at (636, 409)
Screenshot: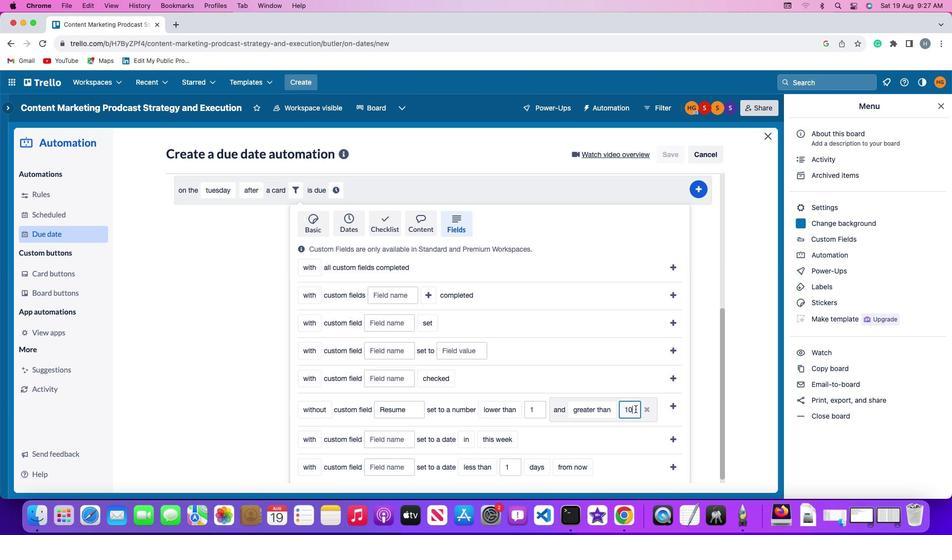 
Action: Key pressed Key.backspaceKey.backspace'1''0'
Screenshot: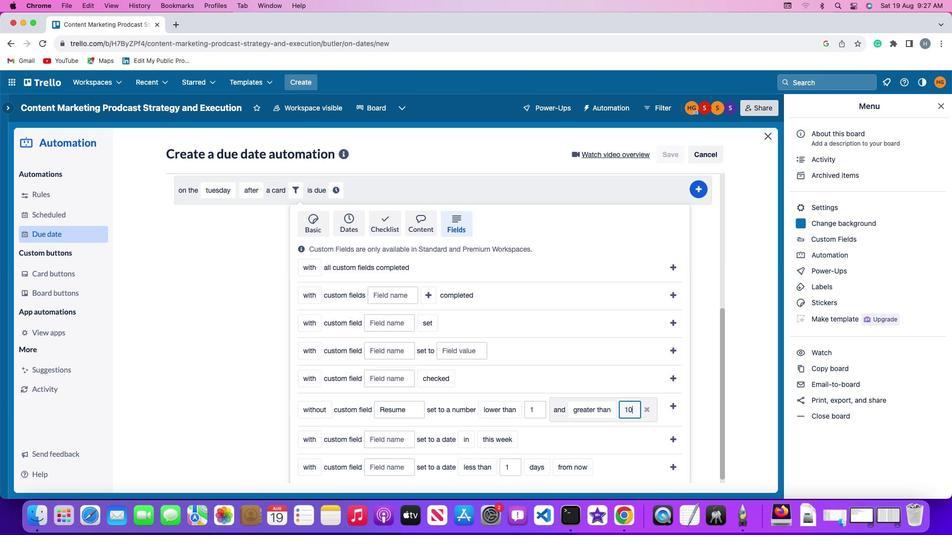 
Action: Mouse moved to (675, 404)
Screenshot: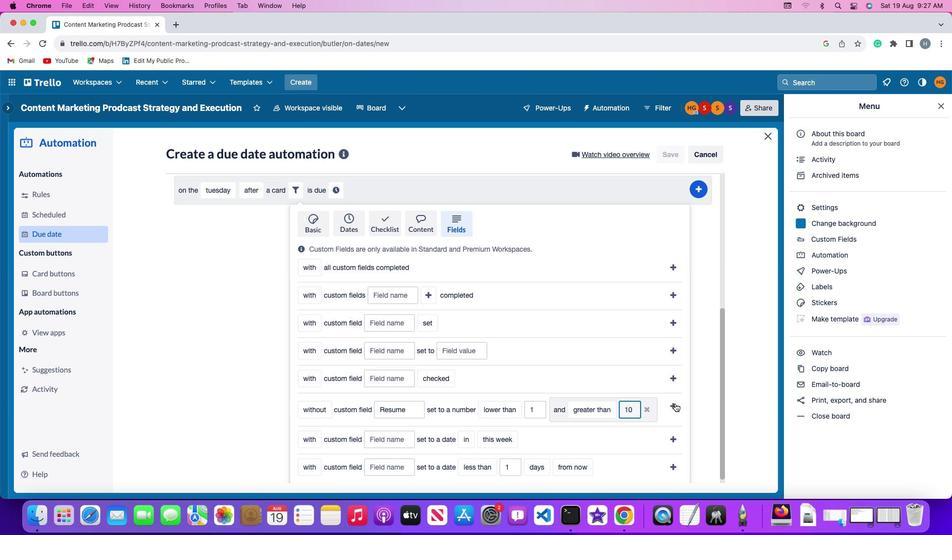 
Action: Mouse pressed left at (675, 404)
Screenshot: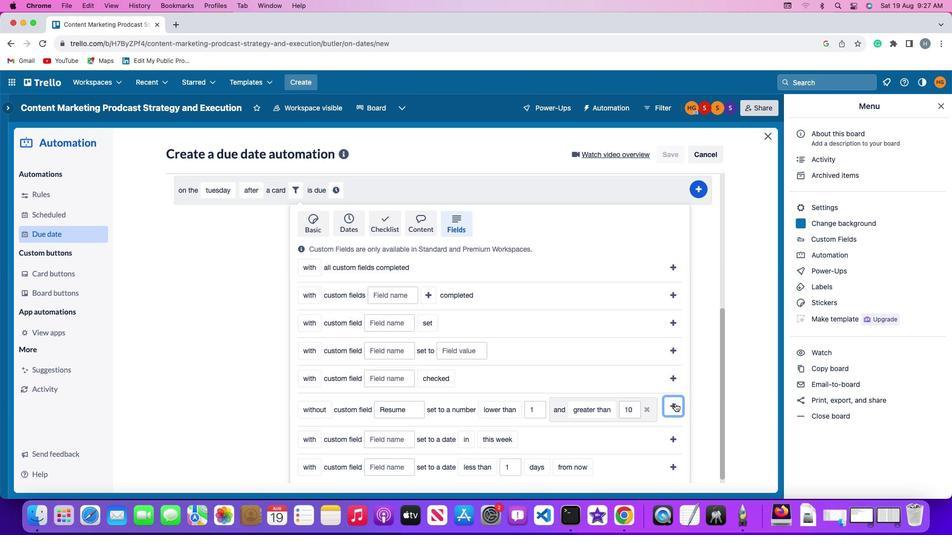 
Action: Mouse moved to (607, 429)
Screenshot: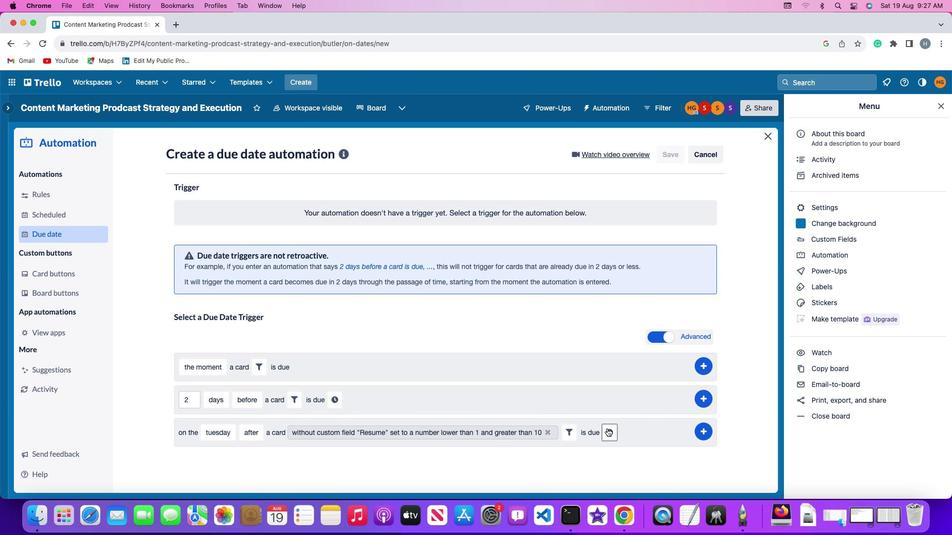 
Action: Mouse pressed left at (607, 429)
Screenshot: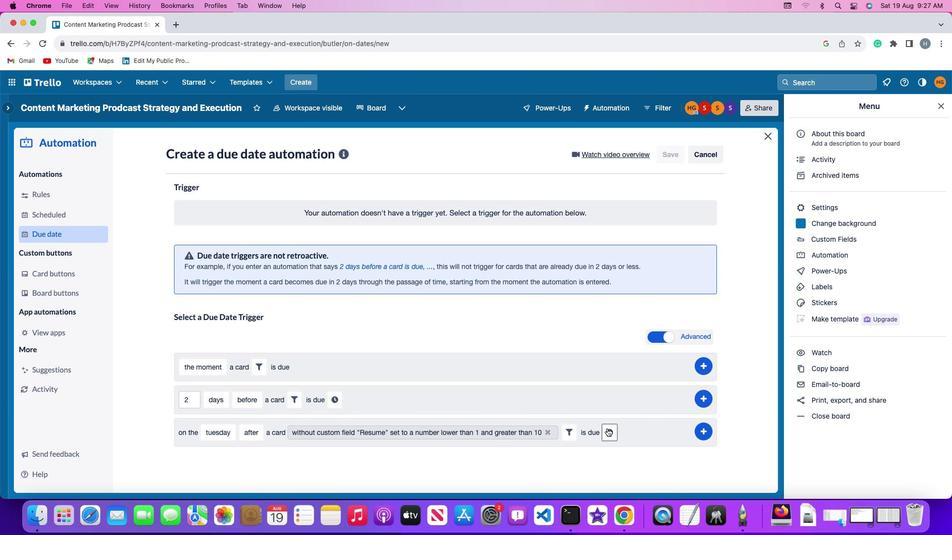 
Action: Mouse moved to (204, 455)
Screenshot: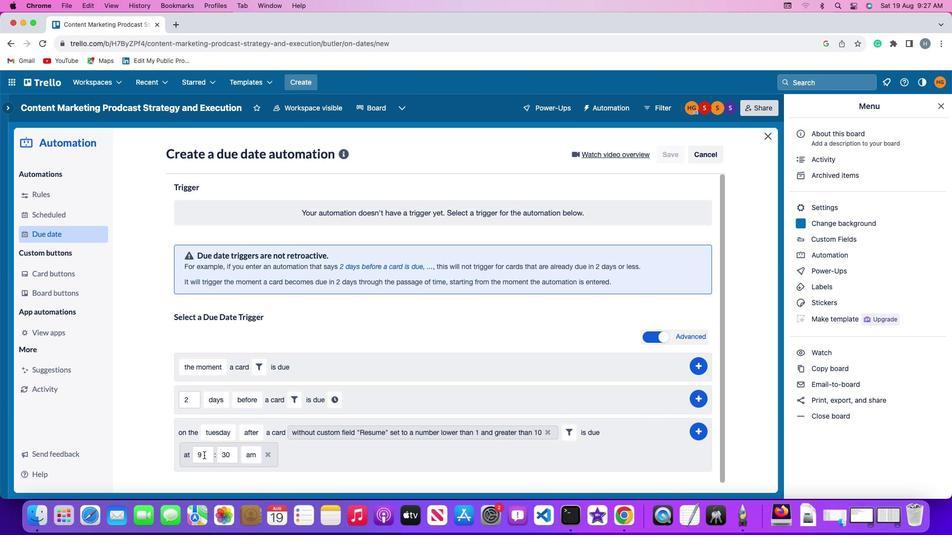 
Action: Mouse pressed left at (204, 455)
Screenshot: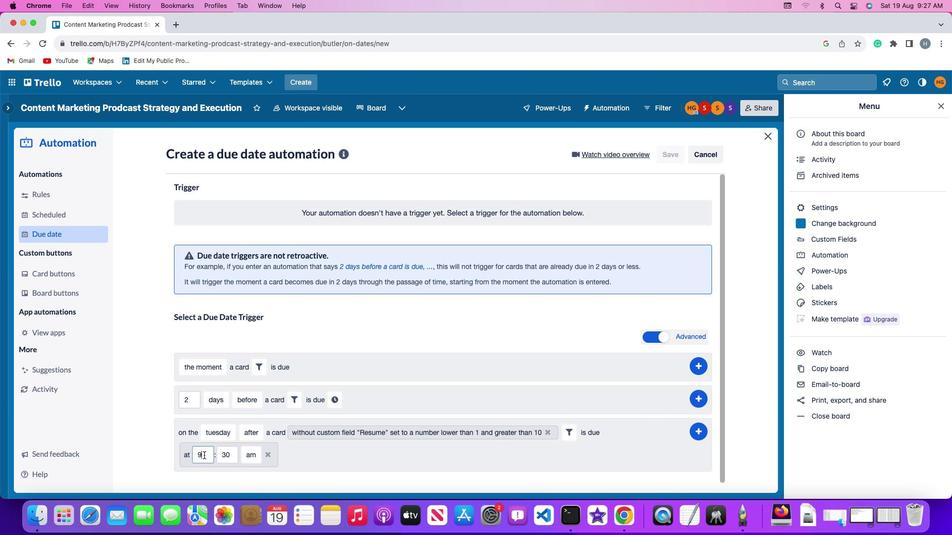 
Action: Key pressed Key.backspace'1'
Screenshot: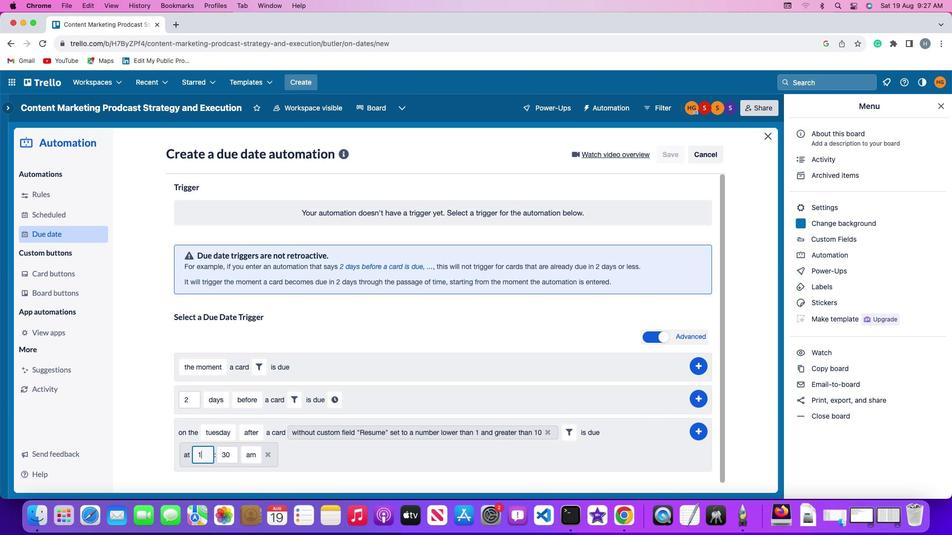 
Action: Mouse moved to (205, 454)
Screenshot: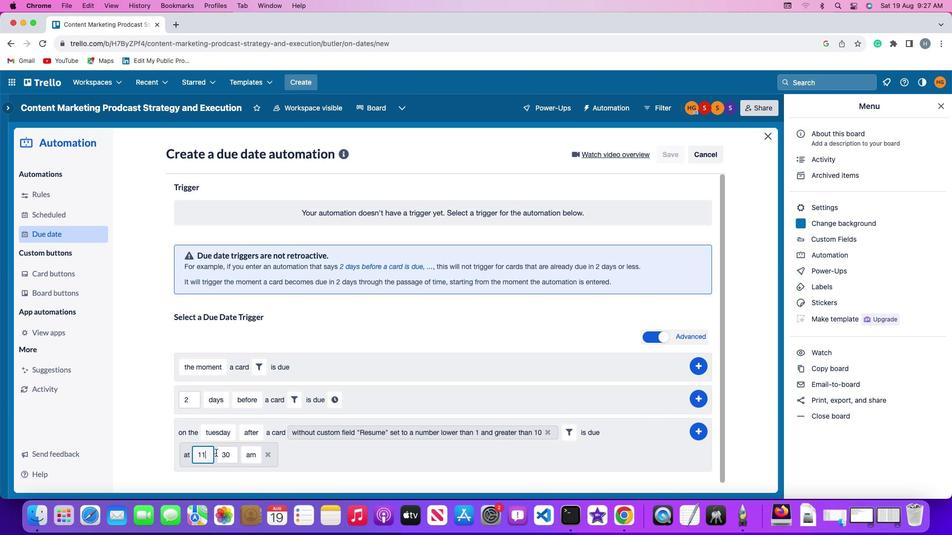 
Action: Key pressed '1'
Screenshot: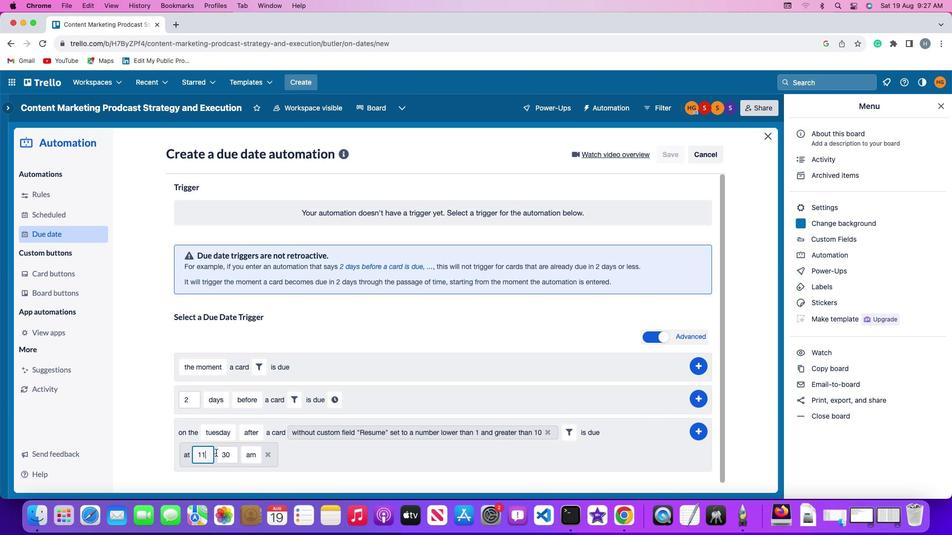 
Action: Mouse moved to (237, 452)
Screenshot: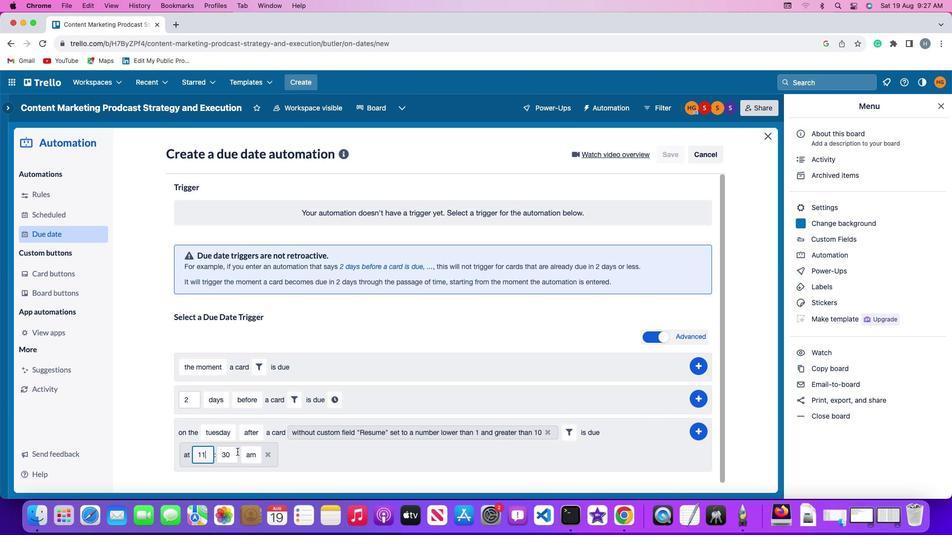 
Action: Mouse pressed left at (237, 452)
Screenshot: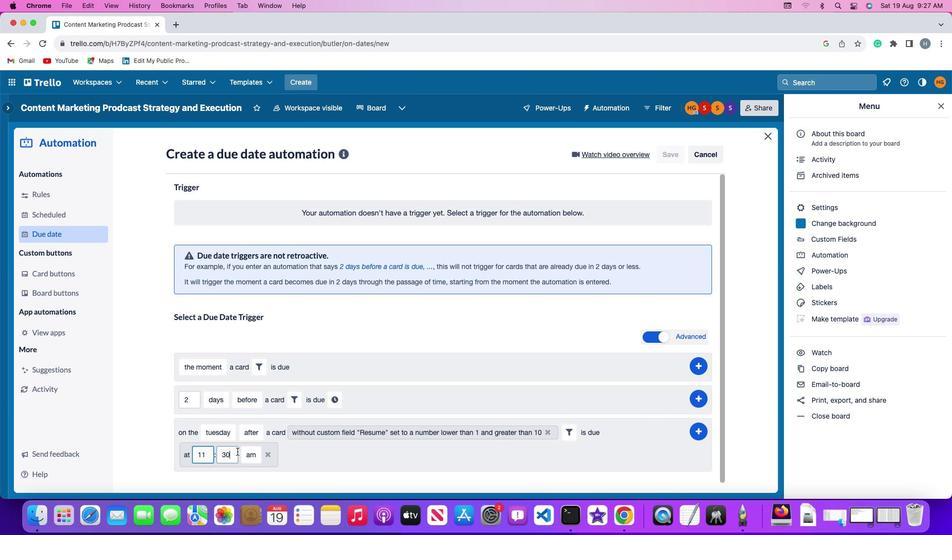 
Action: Key pressed Key.backspaceKey.backspace'0''0'
Screenshot: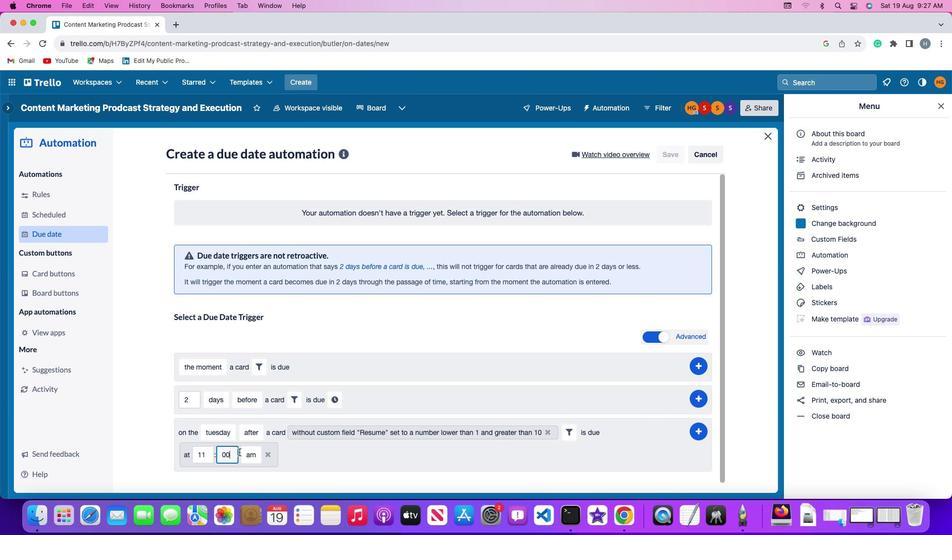 
Action: Mouse moved to (250, 454)
Screenshot: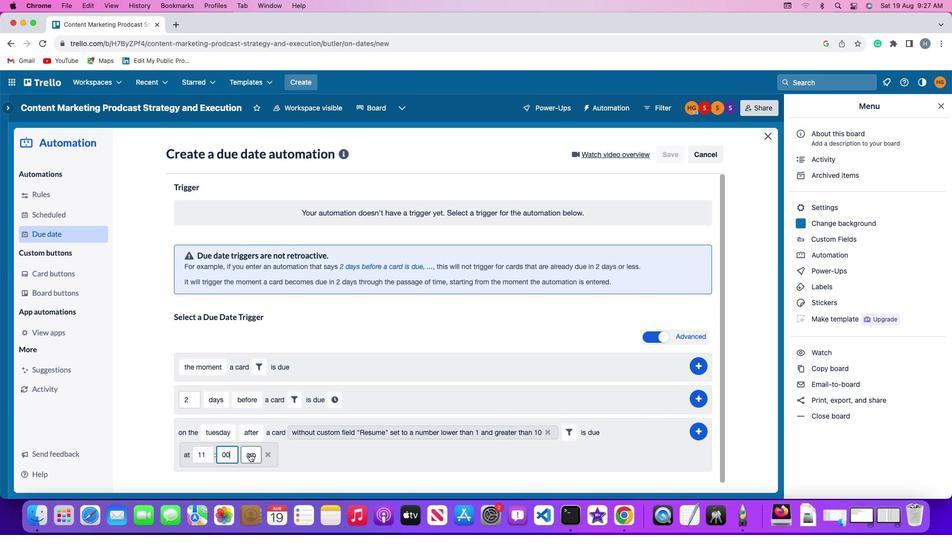 
Action: Mouse pressed left at (250, 454)
Screenshot: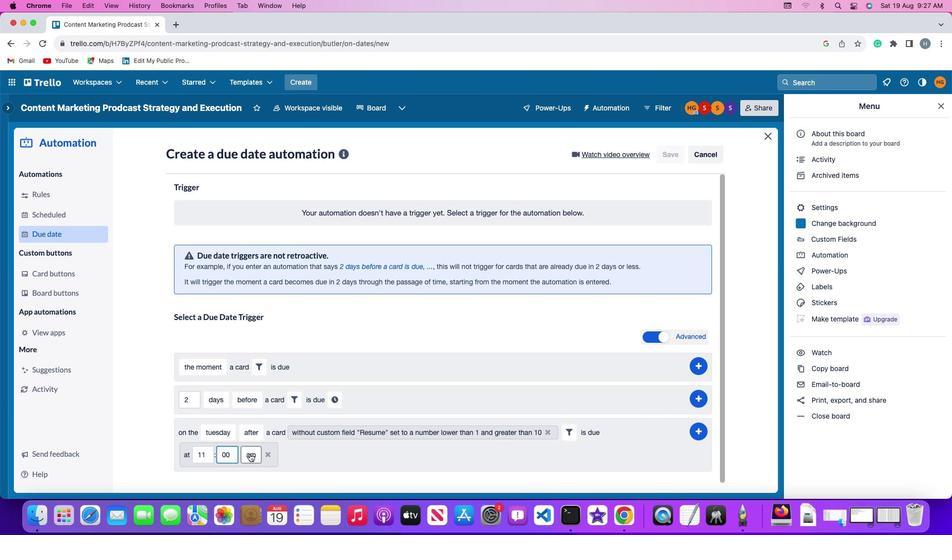 
Action: Mouse moved to (258, 418)
Screenshot: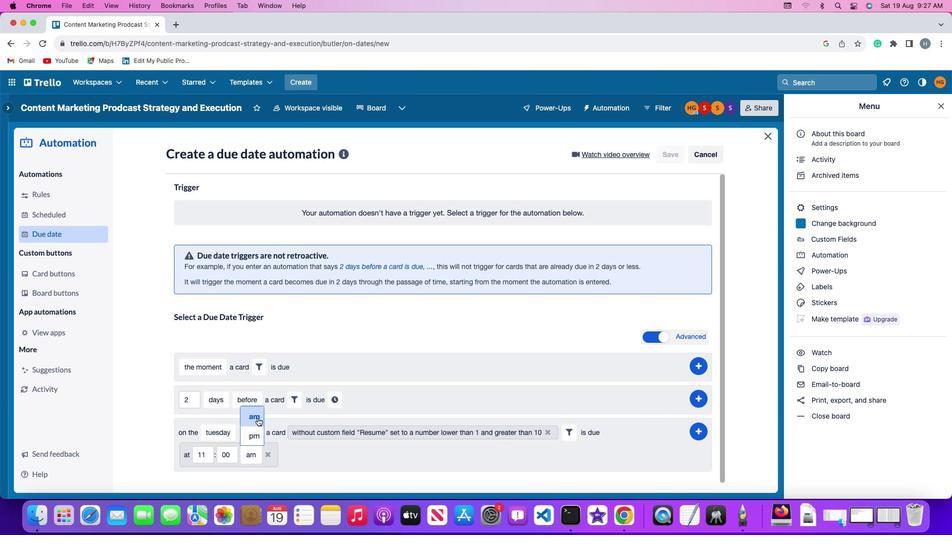 
Action: Mouse pressed left at (258, 418)
Screenshot: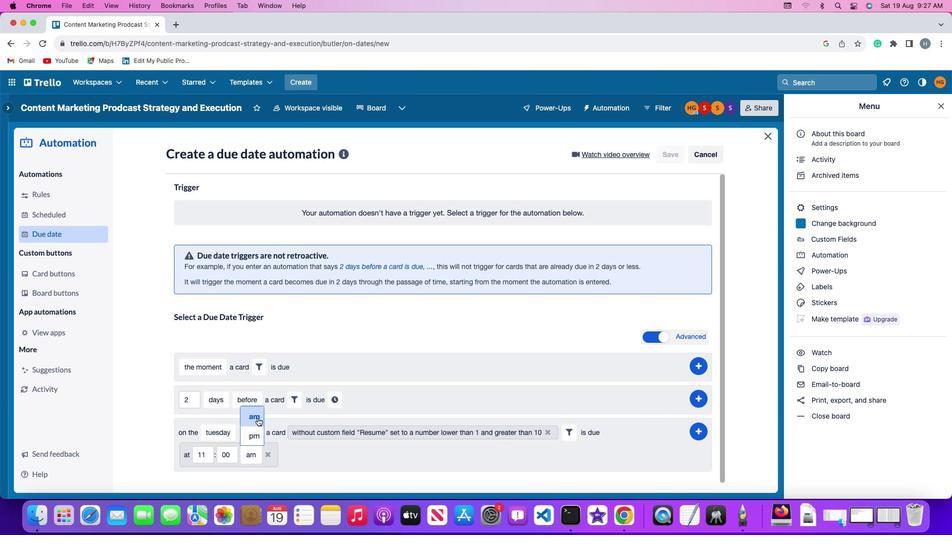 
Action: Mouse moved to (699, 429)
Screenshot: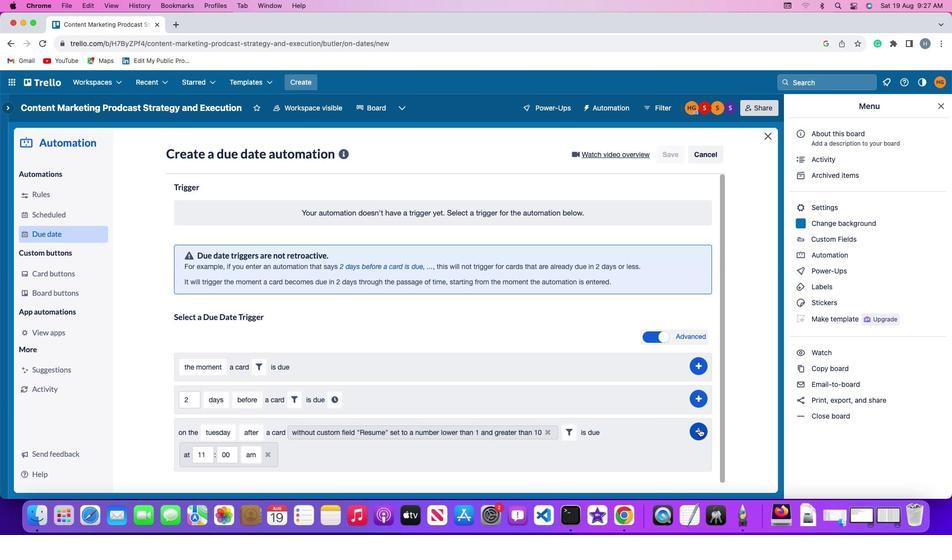 
Action: Mouse pressed left at (699, 429)
Screenshot: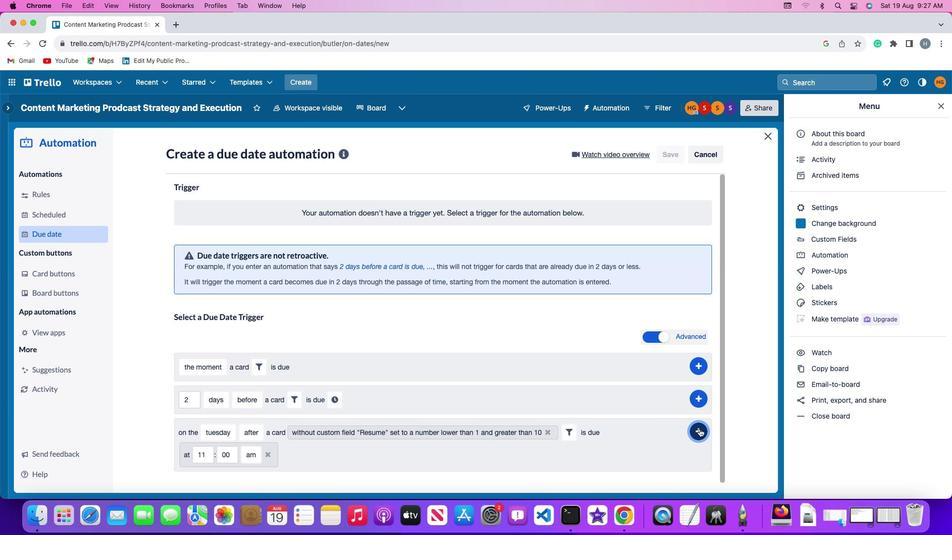 
Action: Mouse moved to (735, 366)
Screenshot: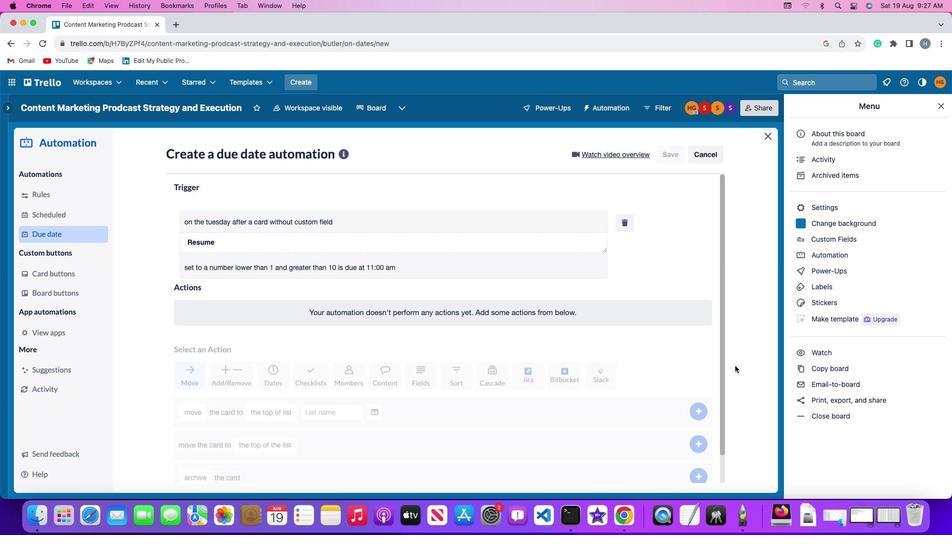 
